 Task: Open Card Card0000000177 in  Board0000000045 in Workspace WS0000000015 in Trello. Add Member Ayush98111@gmail.com to Card Card0000000177 in  Board0000000045 in Workspace WS0000000015 in Trello. Add Purple Label titled Label0000000177 to Card Card0000000177 in  Board0000000045 in Workspace WS0000000015 in Trello. Add Checklist CL0000000177 to Card Card0000000177 in  Board0000000045 in Workspace WS0000000015 in Trello. Add Dates with Start Date as Aug 01 2023 and Due Date as Aug 31 2023 to Card Card0000000177 in  Board0000000045 in Workspace WS0000000015 in Trello
Action: Mouse moved to (536, 65)
Screenshot: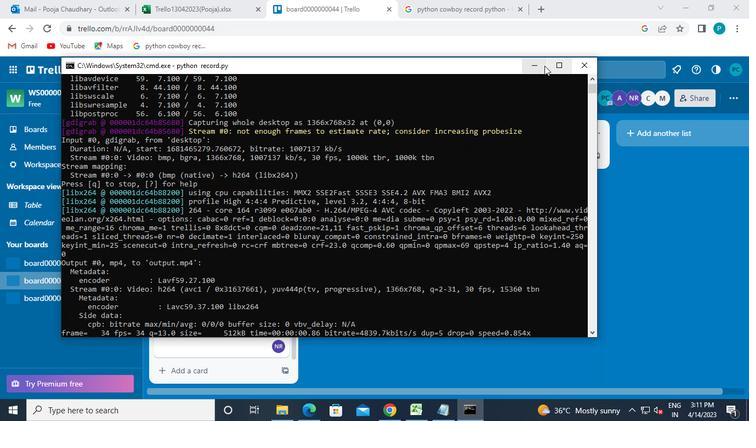 
Action: Mouse pressed left at (536, 65)
Screenshot: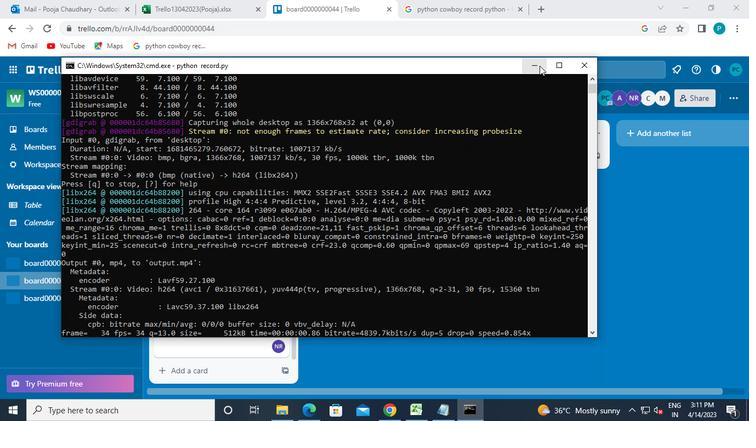 
Action: Mouse moved to (108, 293)
Screenshot: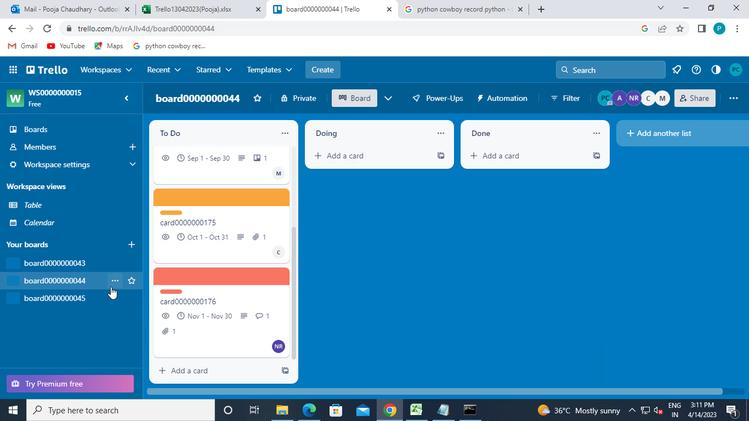 
Action: Mouse pressed left at (108, 293)
Screenshot: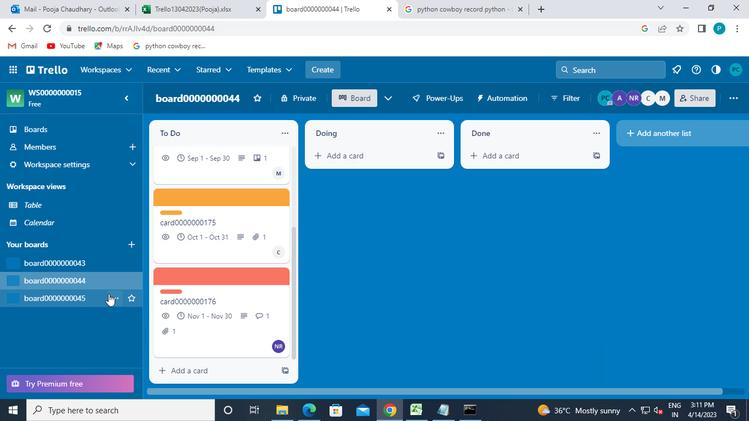 
Action: Mouse pressed left at (108, 293)
Screenshot: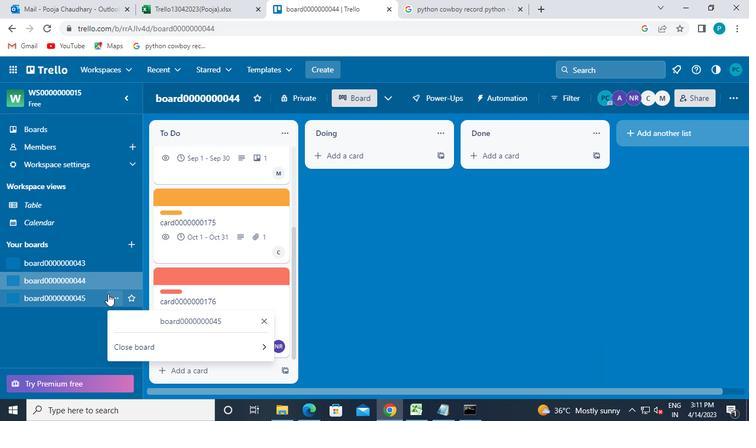
Action: Mouse moved to (102, 299)
Screenshot: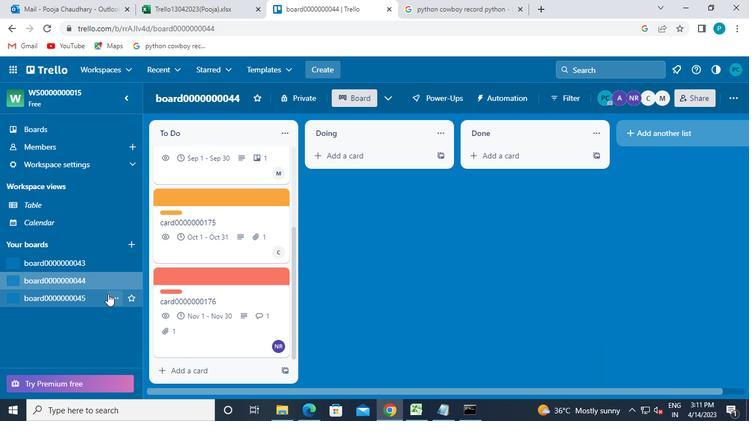 
Action: Mouse pressed left at (102, 299)
Screenshot: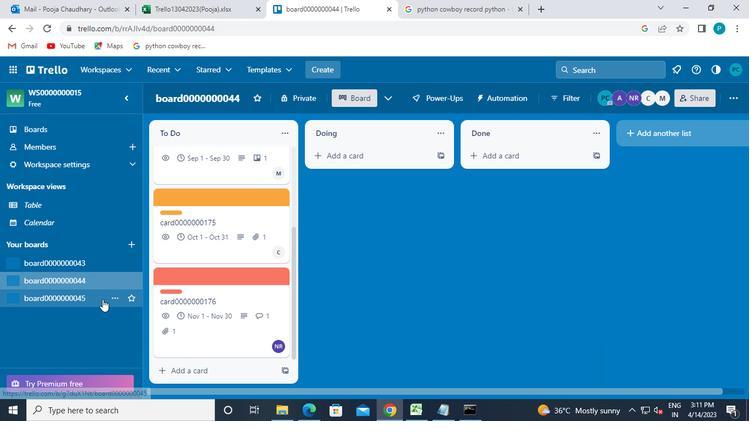 
Action: Mouse moved to (200, 182)
Screenshot: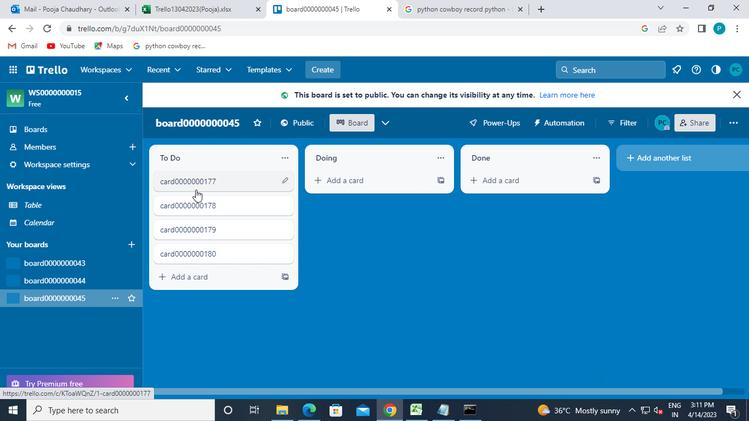 
Action: Mouse pressed left at (200, 182)
Screenshot: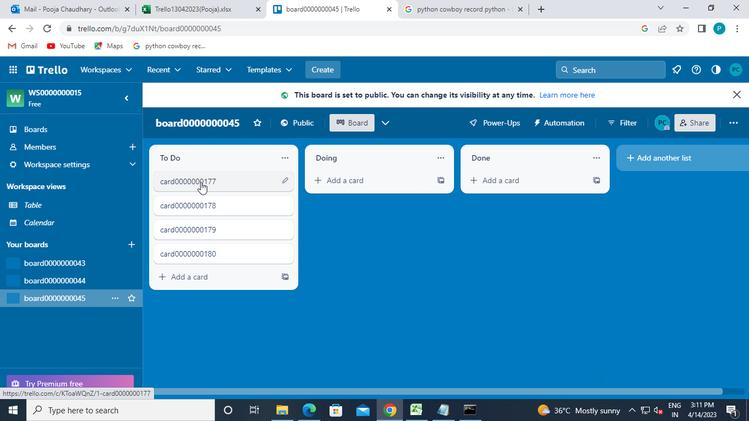 
Action: Mouse moved to (559, 151)
Screenshot: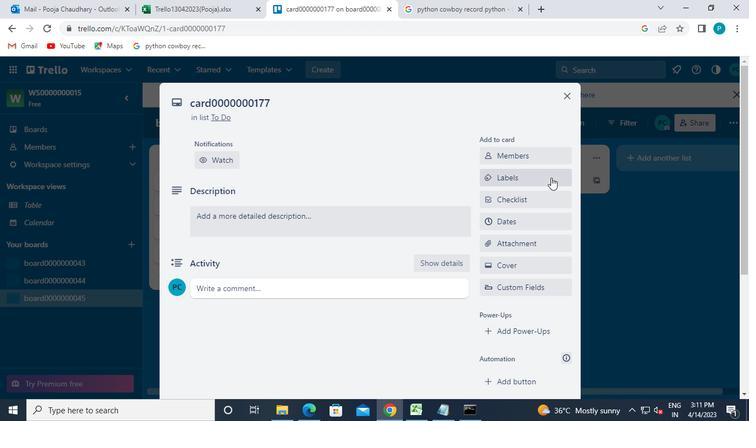 
Action: Mouse pressed left at (559, 151)
Screenshot: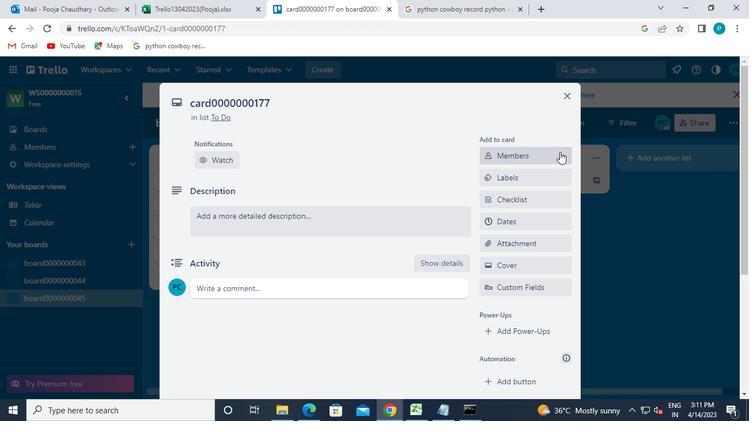 
Action: Mouse moved to (544, 203)
Screenshot: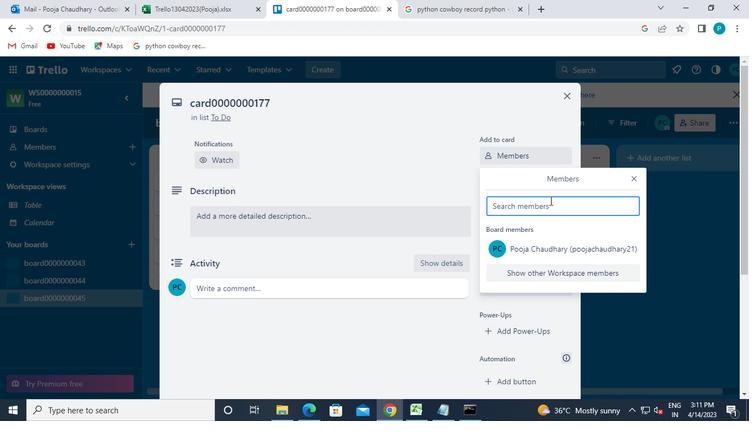 
Action: Mouse pressed left at (544, 203)
Screenshot: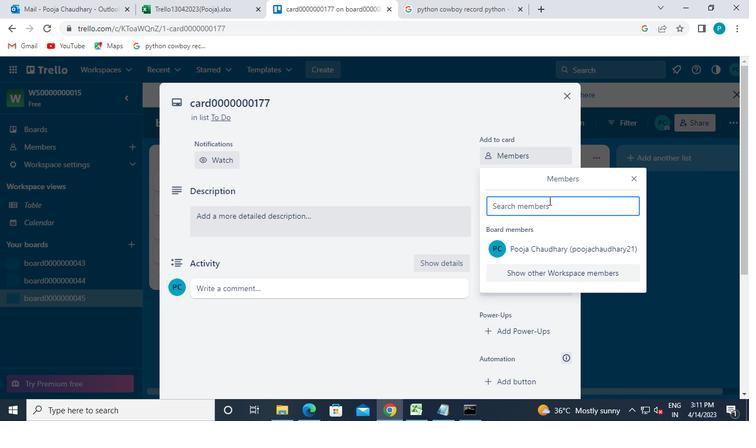 
Action: Keyboard a
Screenshot: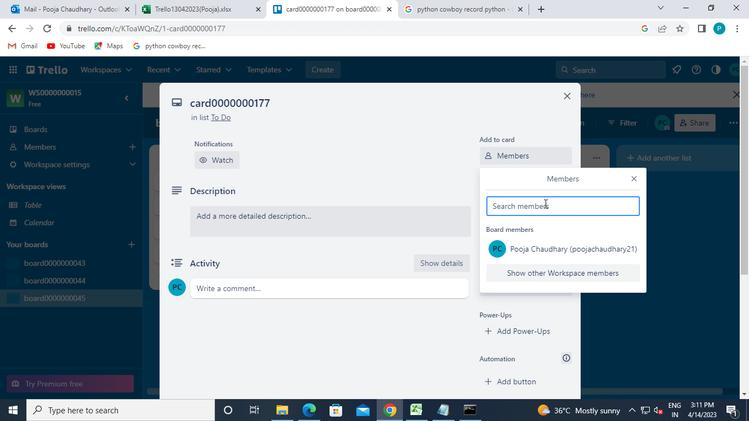 
Action: Keyboard y
Screenshot: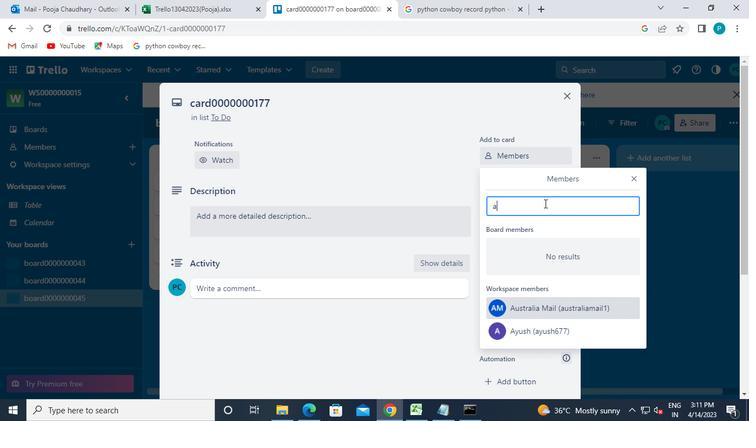 
Action: Keyboard u
Screenshot: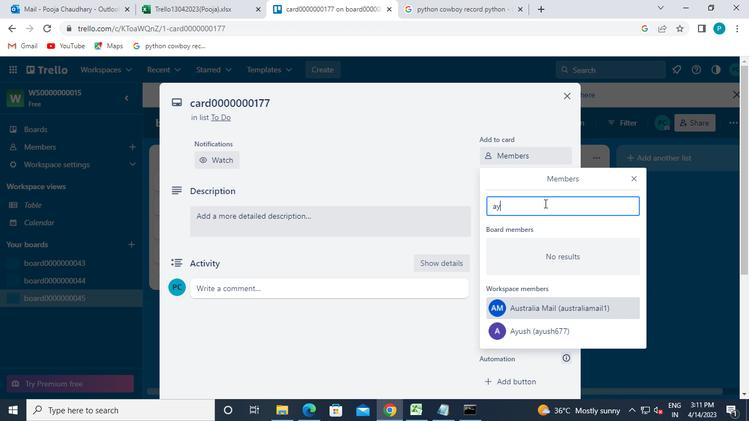 
Action: Keyboard s
Screenshot: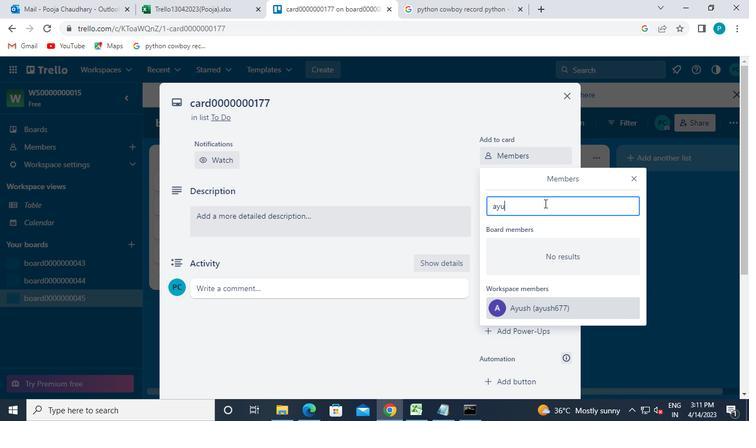 
Action: Keyboard h
Screenshot: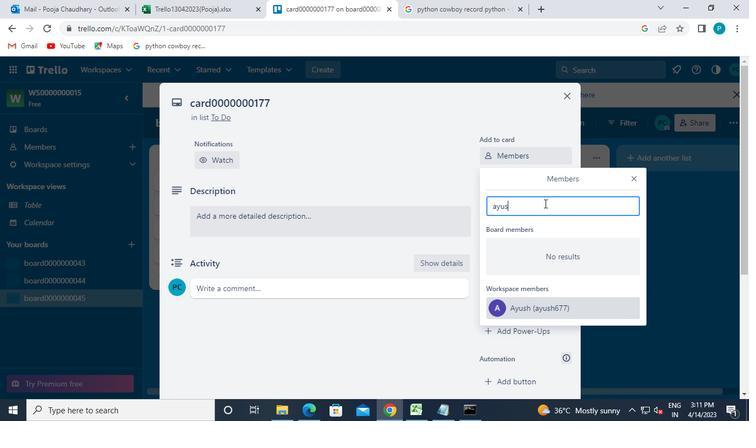 
Action: Keyboard 9
Screenshot: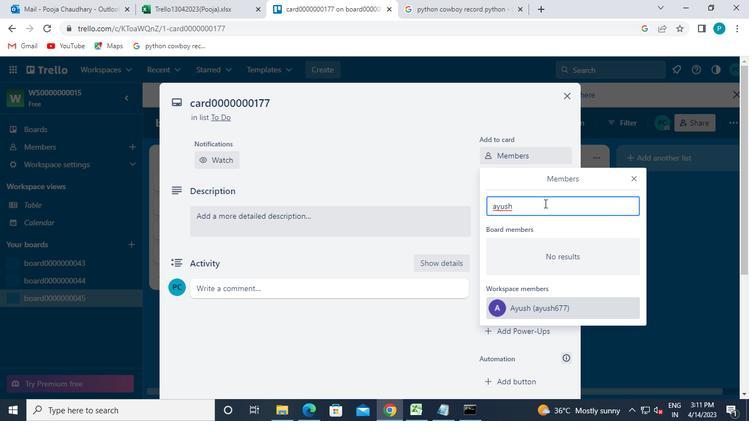 
Action: Keyboard 8
Screenshot: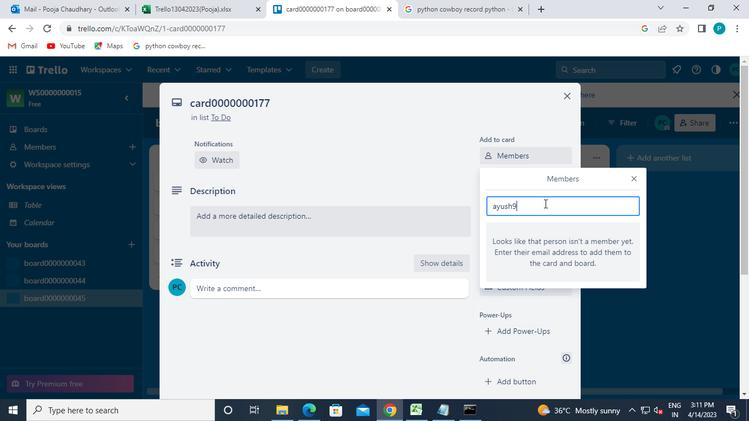 
Action: Keyboard 1
Screenshot: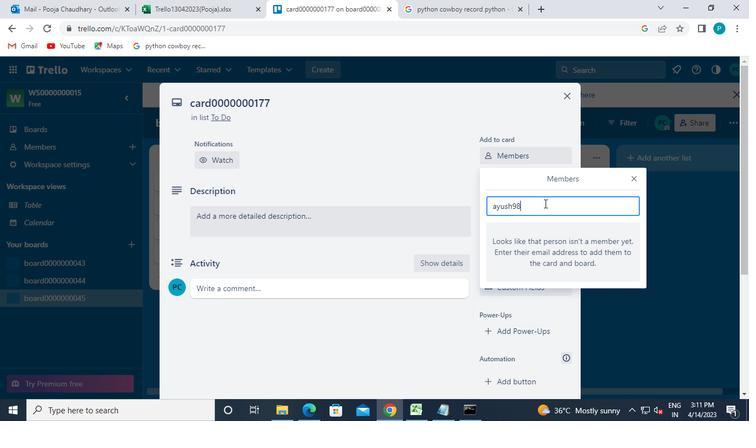 
Action: Keyboard 1
Screenshot: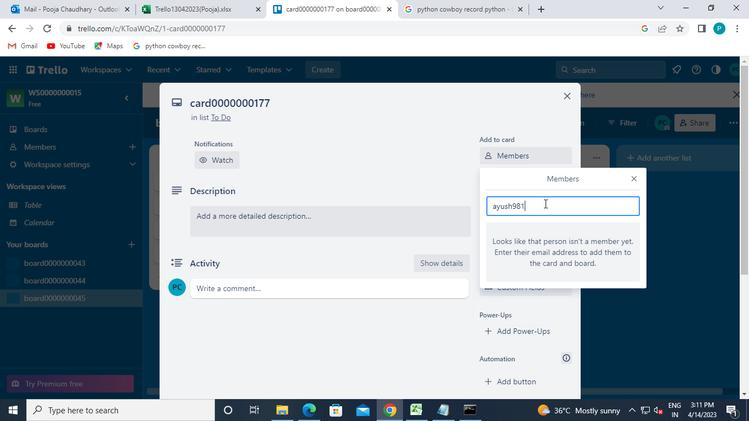 
Action: Keyboard 1
Screenshot: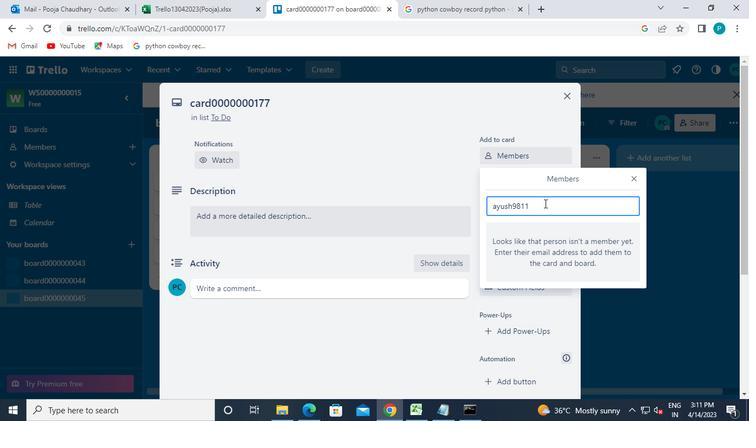 
Action: Keyboard Key.shift
Screenshot: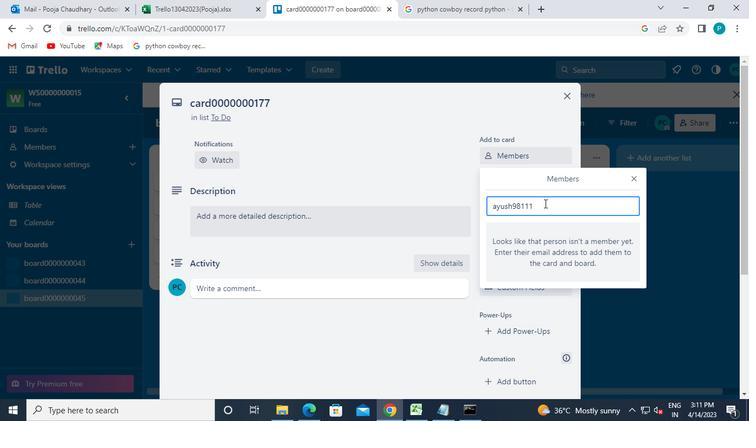 
Action: Keyboard @
Screenshot: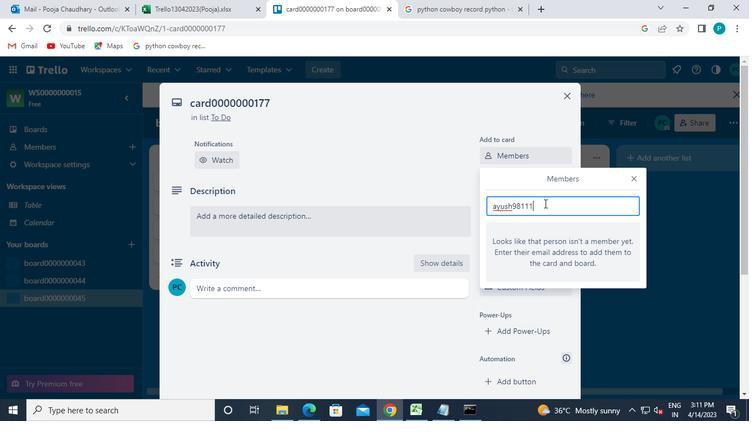 
Action: Mouse moved to (733, 91)
Screenshot: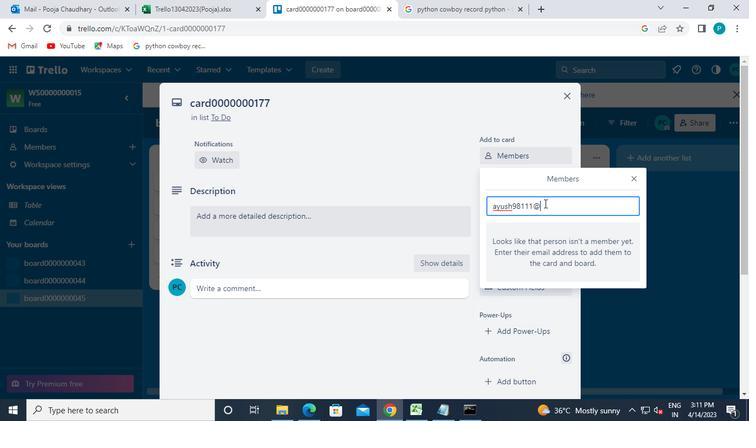 
Action: Keyboard g
Screenshot: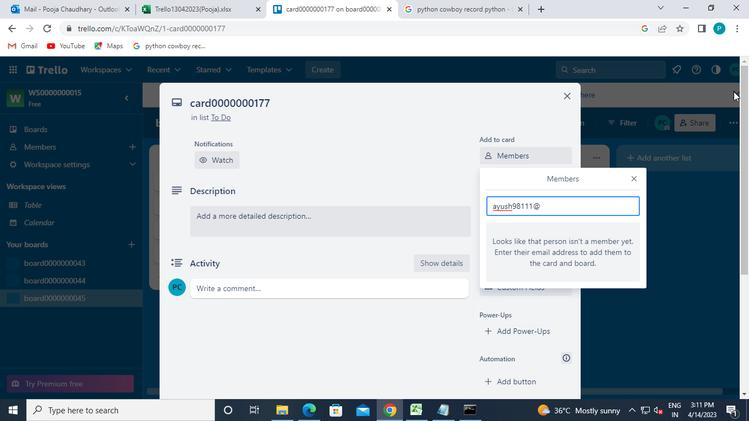 
Action: Keyboard m
Screenshot: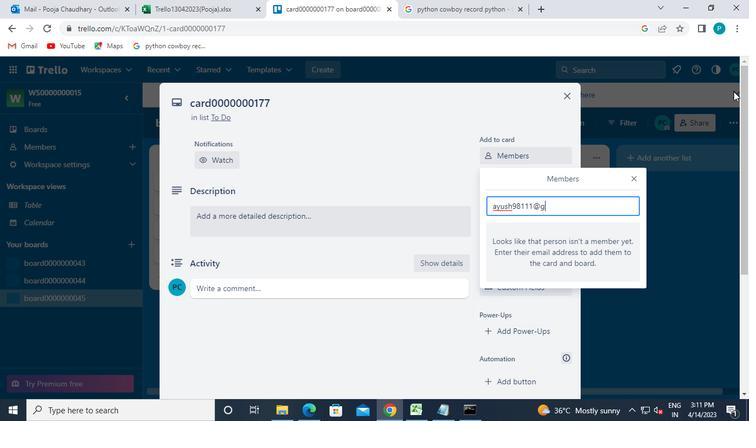 
Action: Keyboard a
Screenshot: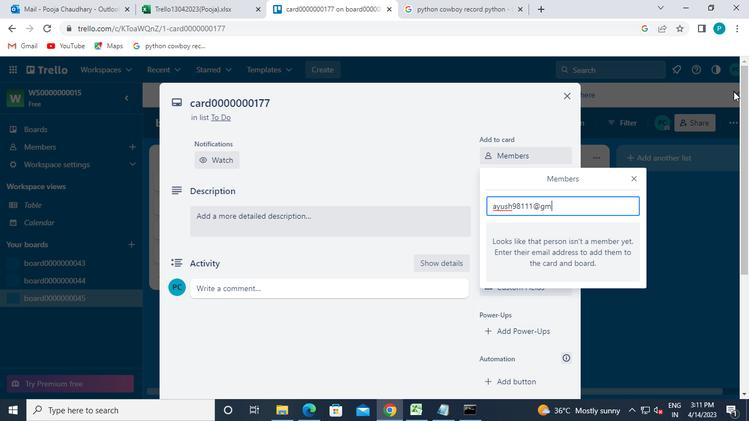 
Action: Keyboard i
Screenshot: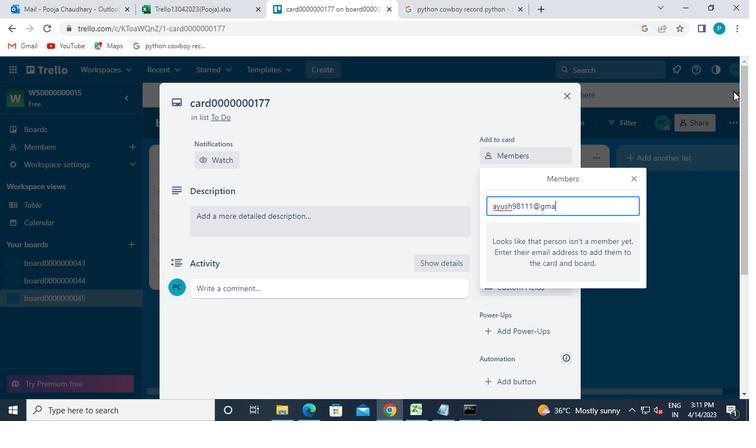 
Action: Keyboard l
Screenshot: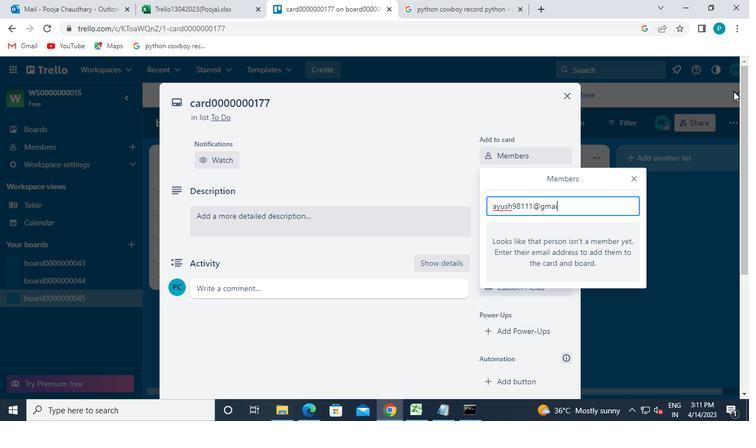 
Action: Keyboard .
Screenshot: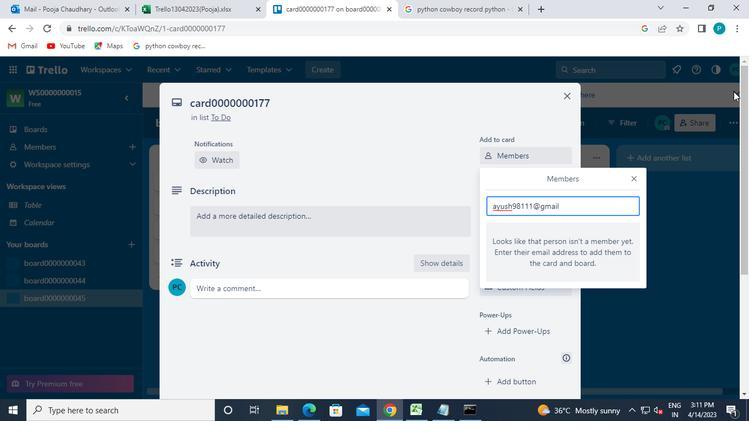 
Action: Keyboard c
Screenshot: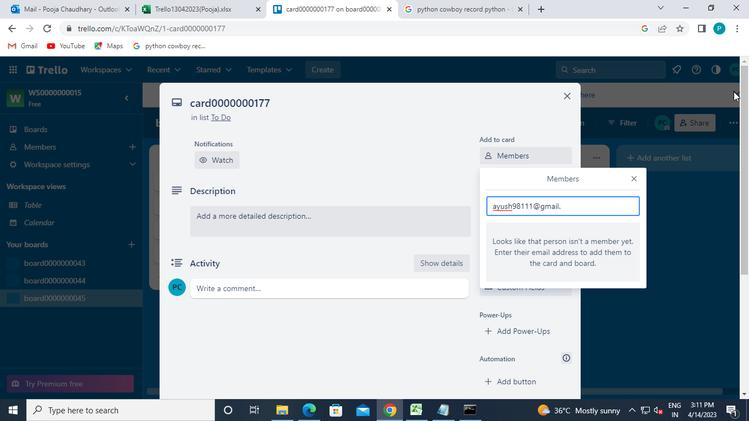 
Action: Keyboard o
Screenshot: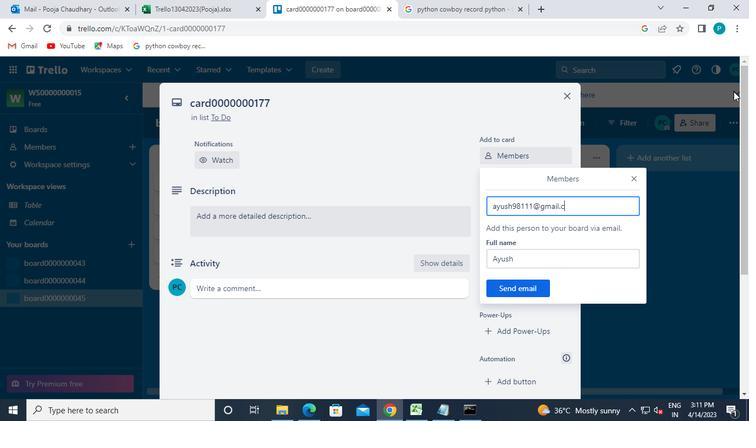 
Action: Keyboard m
Screenshot: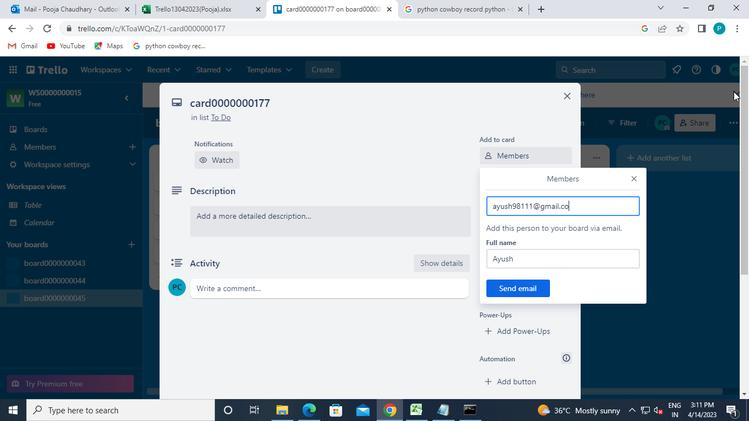 
Action: Mouse moved to (516, 291)
Screenshot: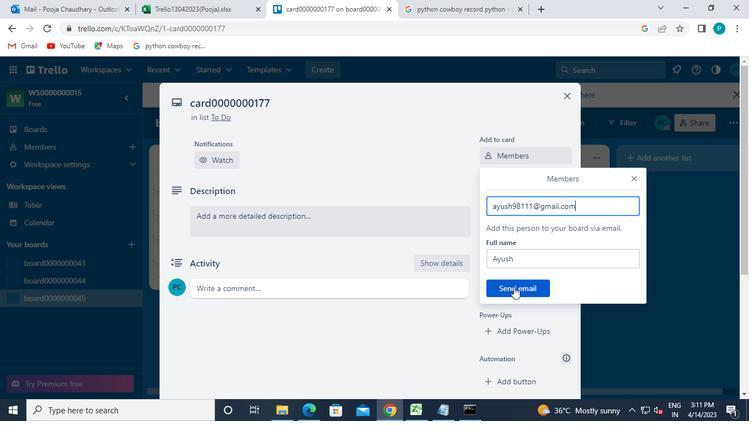 
Action: Mouse pressed left at (516, 291)
Screenshot: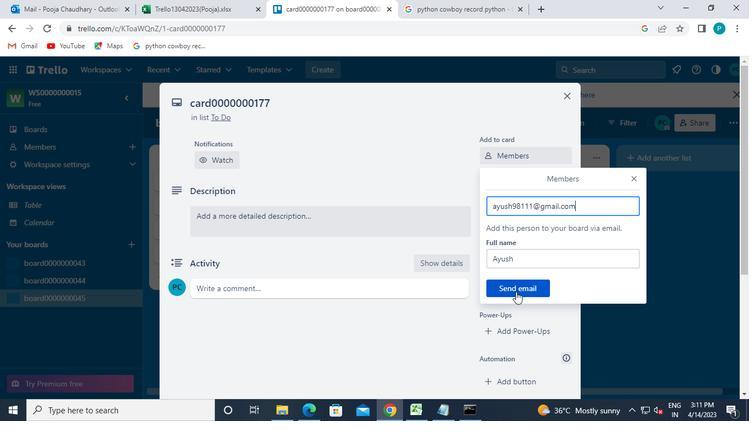 
Action: Mouse moved to (512, 217)
Screenshot: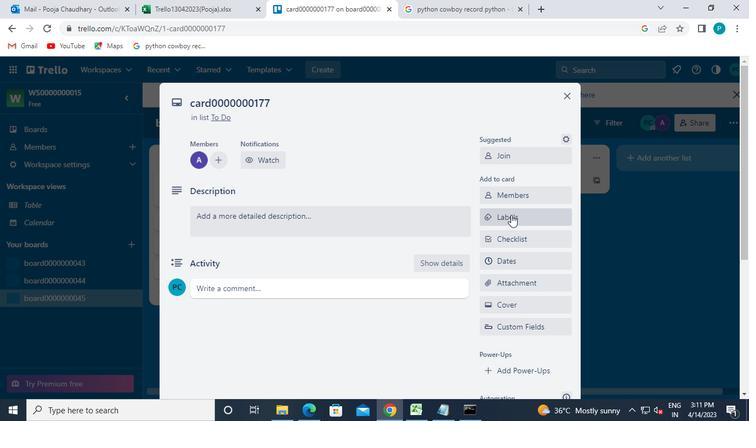 
Action: Mouse pressed left at (512, 217)
Screenshot: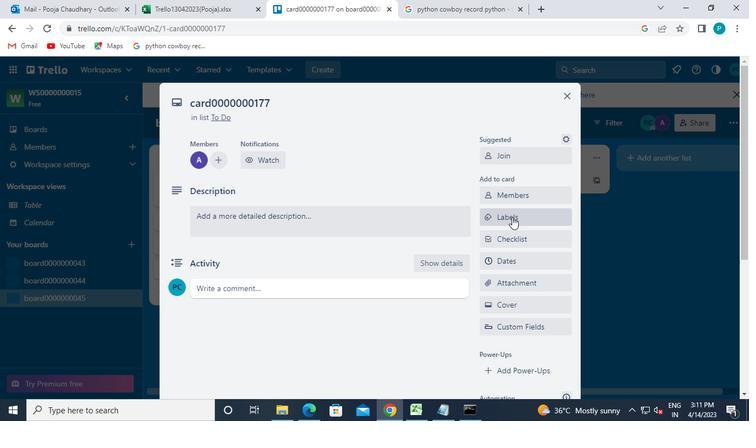 
Action: Mouse moved to (548, 291)
Screenshot: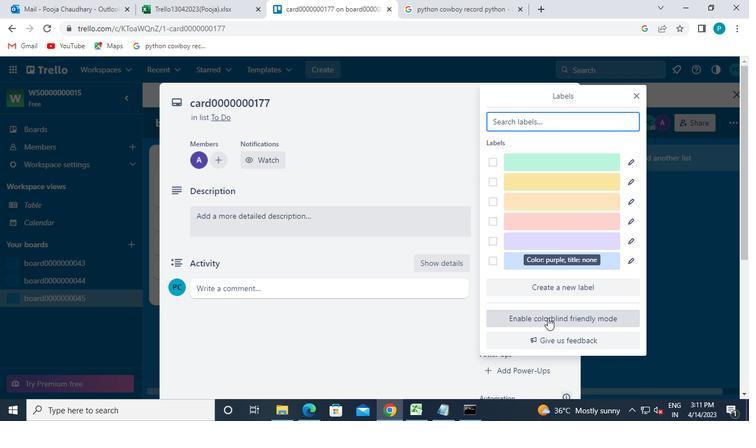 
Action: Mouse pressed left at (548, 291)
Screenshot: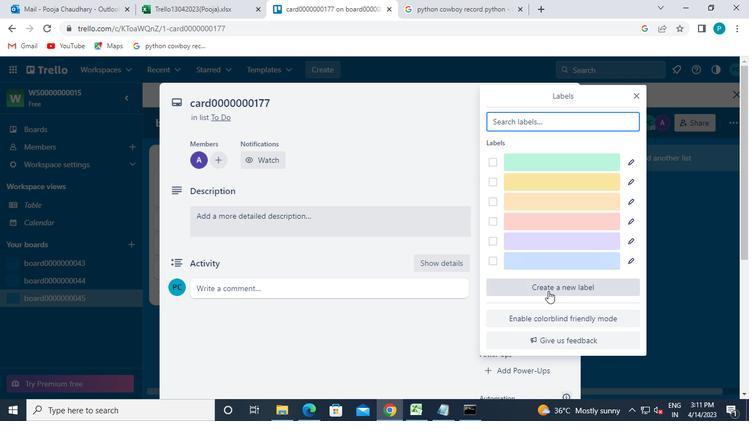 
Action: Mouse moved to (614, 256)
Screenshot: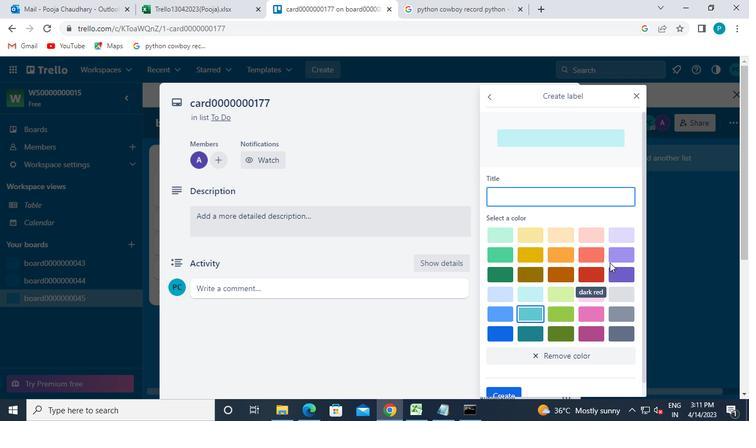 
Action: Mouse pressed left at (614, 256)
Screenshot: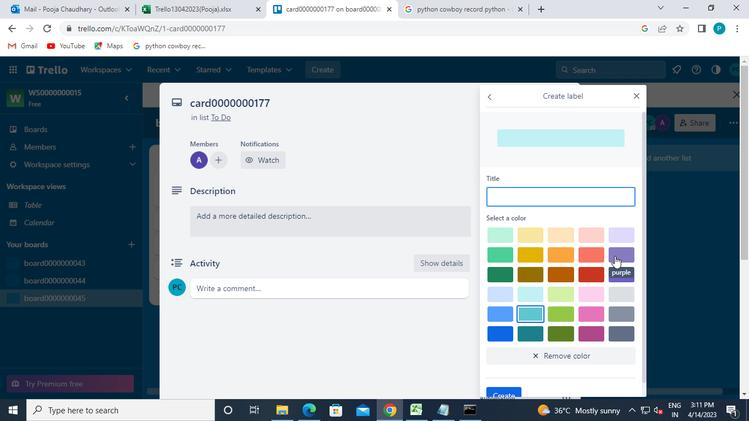 
Action: Mouse moved to (508, 198)
Screenshot: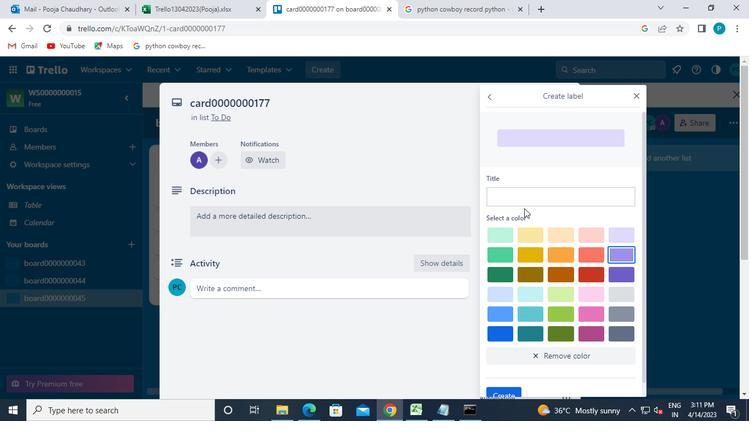 
Action: Mouse pressed left at (508, 198)
Screenshot: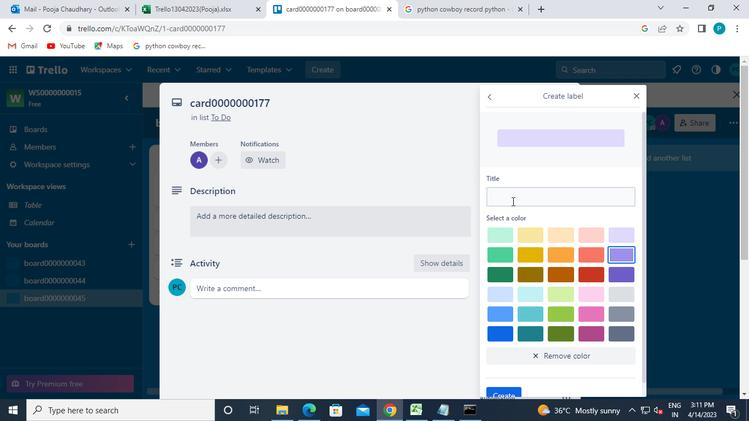 
Action: Mouse moved to (511, 200)
Screenshot: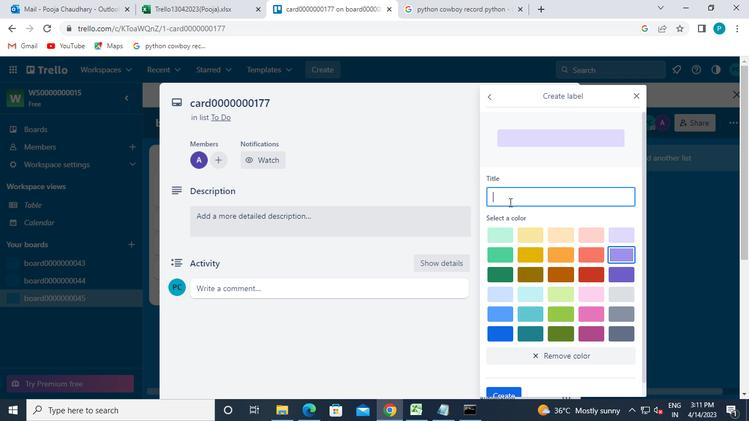
Action: Keyboard l
Screenshot: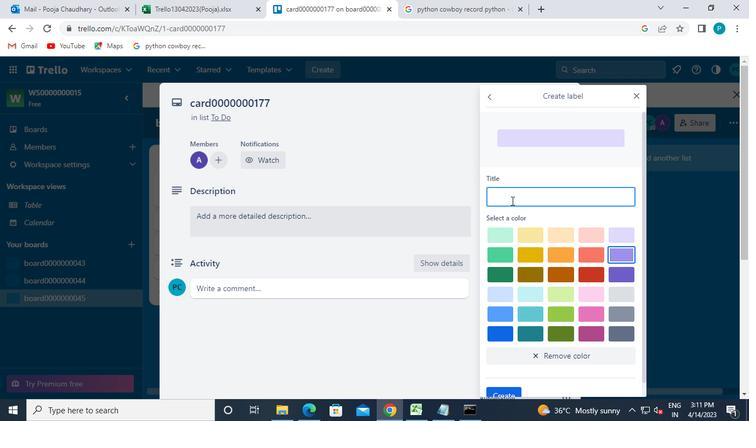 
Action: Keyboard a
Screenshot: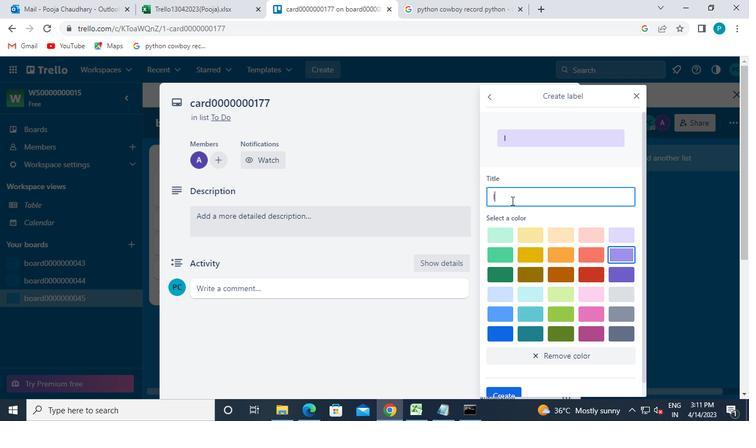 
Action: Keyboard b
Screenshot: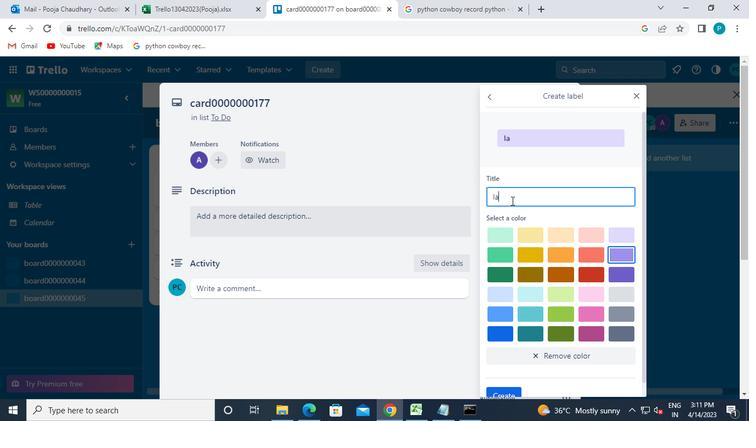 
Action: Keyboard e
Screenshot: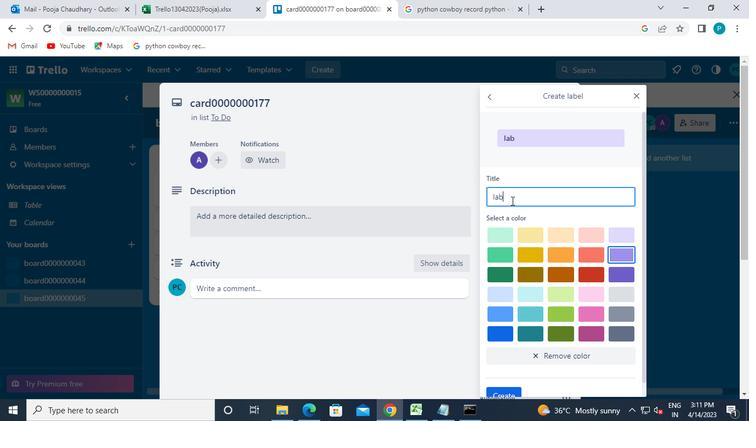 
Action: Mouse moved to (593, 149)
Screenshot: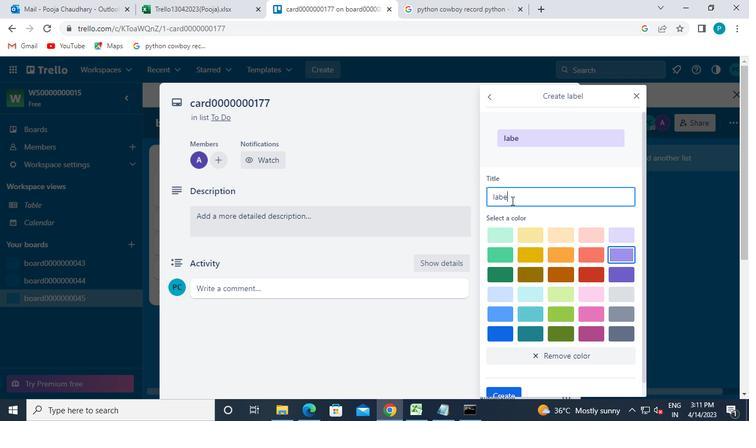 
Action: Keyboard l
Screenshot: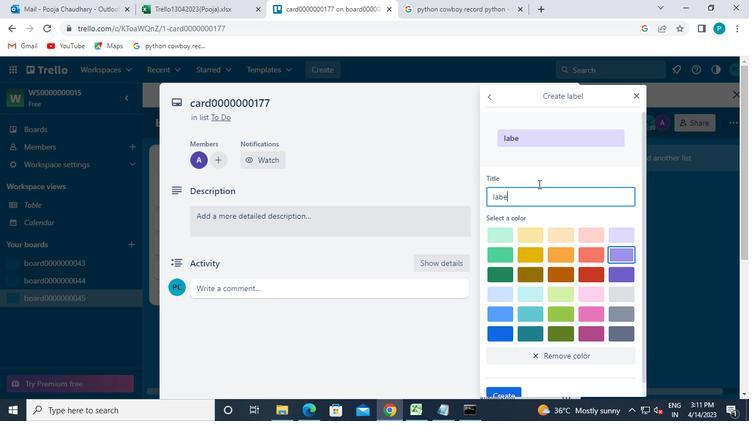 
Action: Keyboard 0
Screenshot: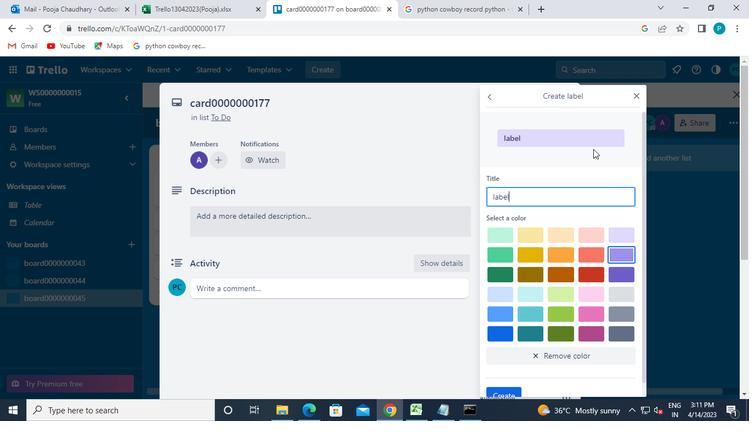 
Action: Keyboard 0
Screenshot: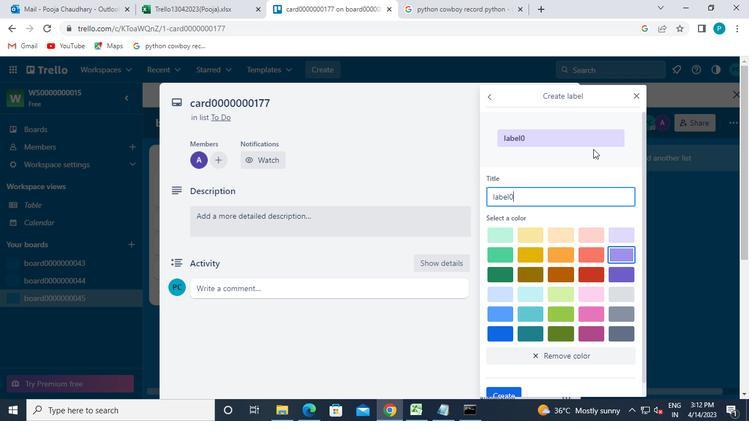 
Action: Keyboard 0
Screenshot: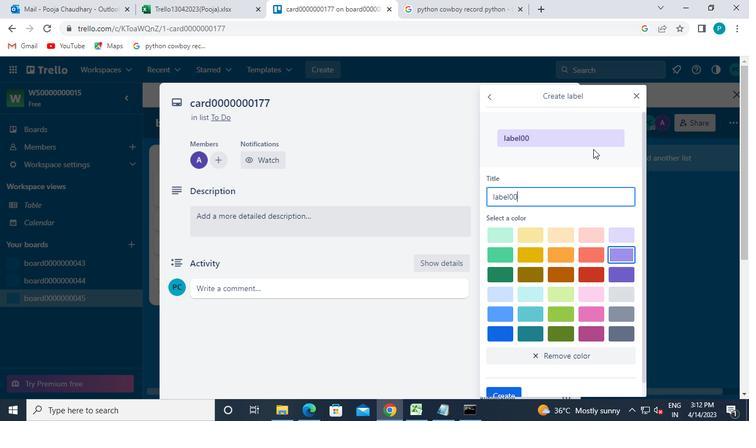 
Action: Keyboard 0
Screenshot: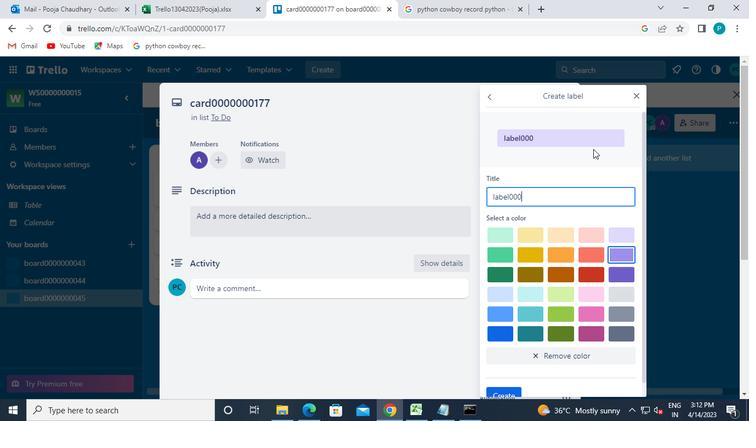 
Action: Keyboard 0
Screenshot: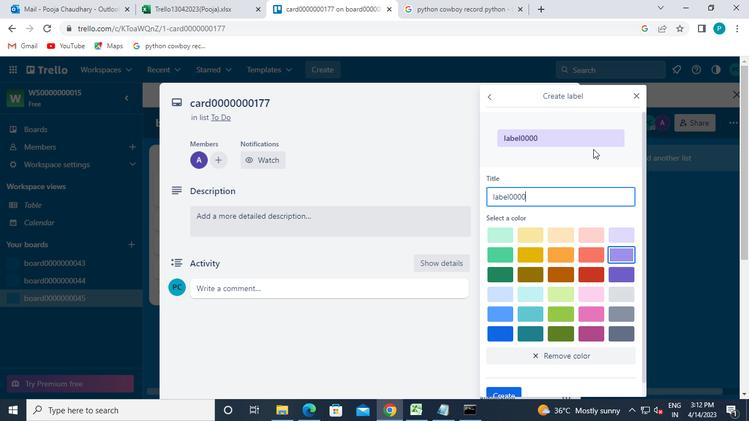 
Action: Keyboard 0
Screenshot: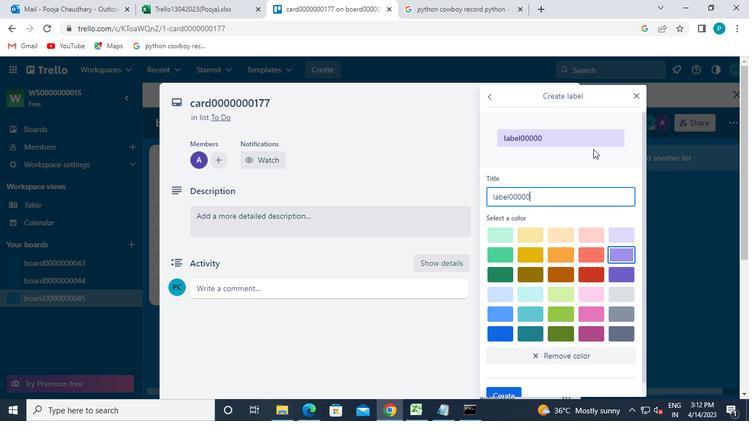 
Action: Keyboard 0
Screenshot: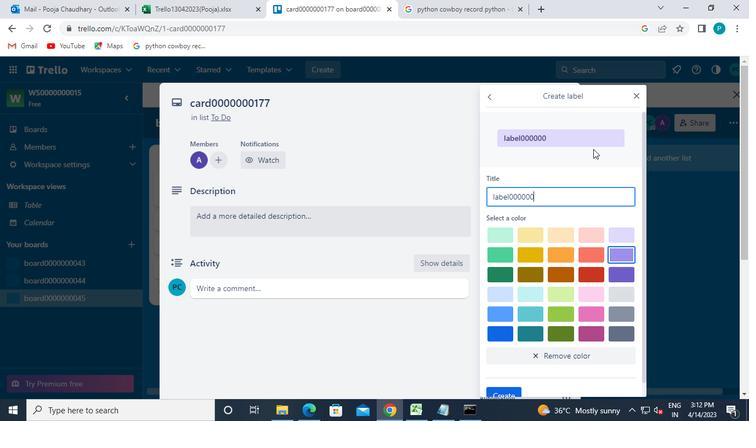 
Action: Keyboard 1
Screenshot: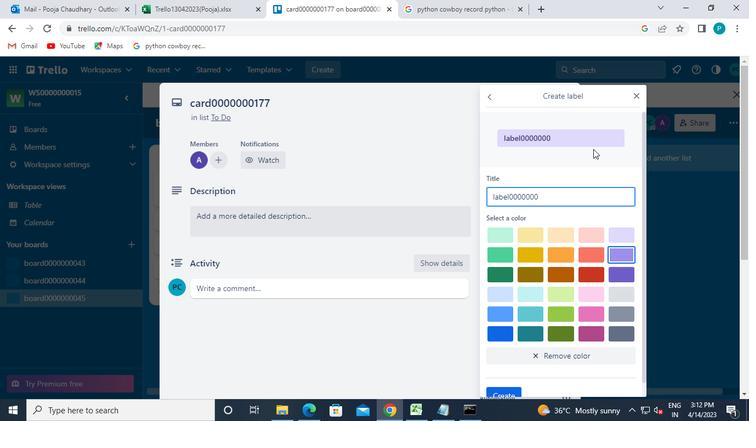 
Action: Keyboard 7
Screenshot: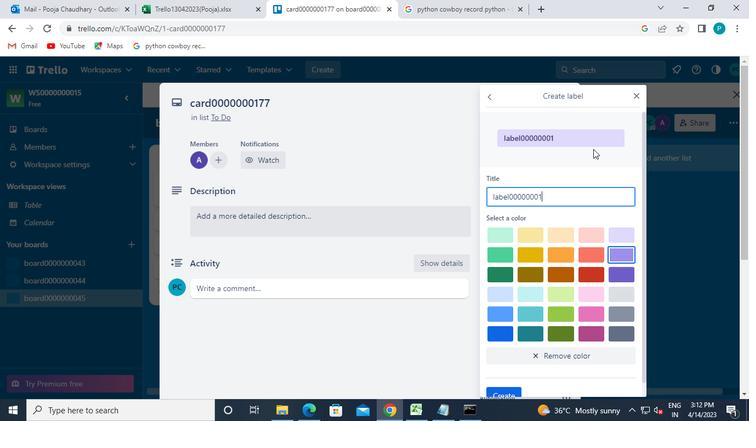 
Action: Keyboard 7
Screenshot: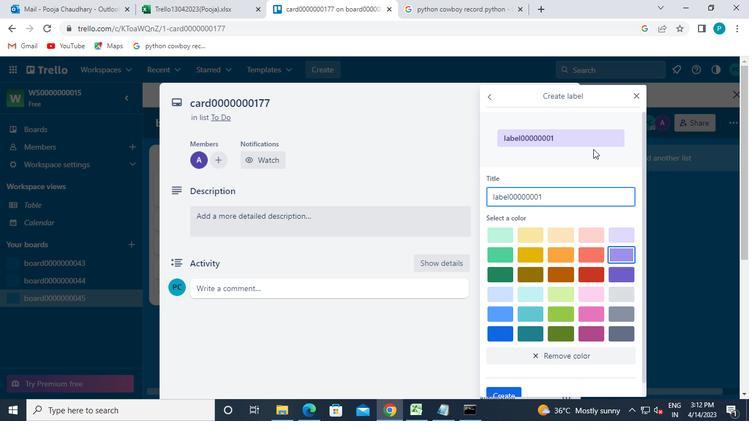 
Action: Mouse moved to (510, 381)
Screenshot: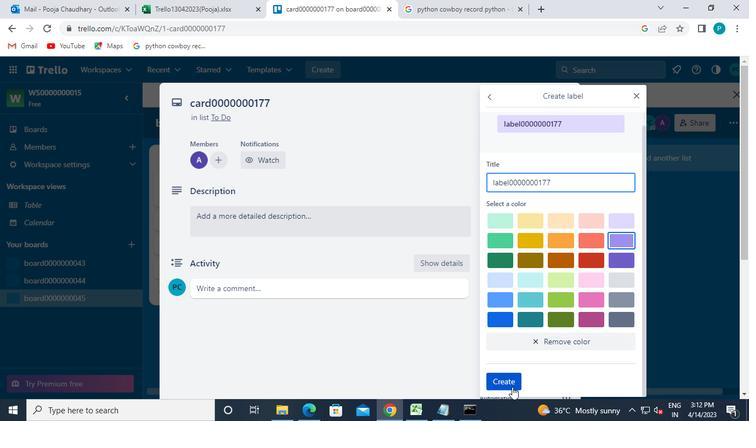 
Action: Mouse pressed left at (510, 381)
Screenshot: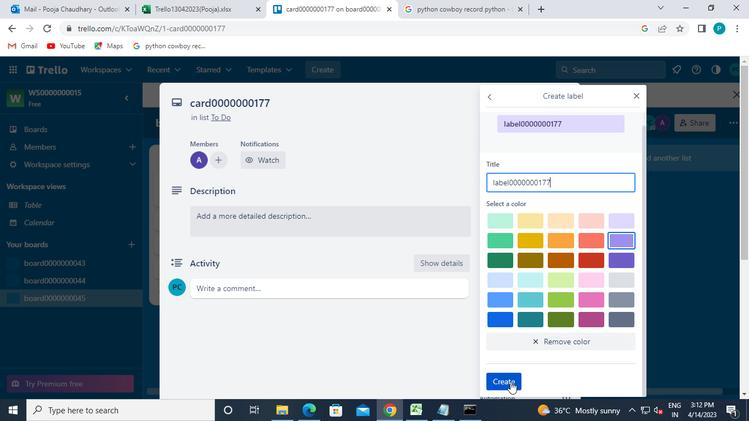 
Action: Mouse moved to (636, 95)
Screenshot: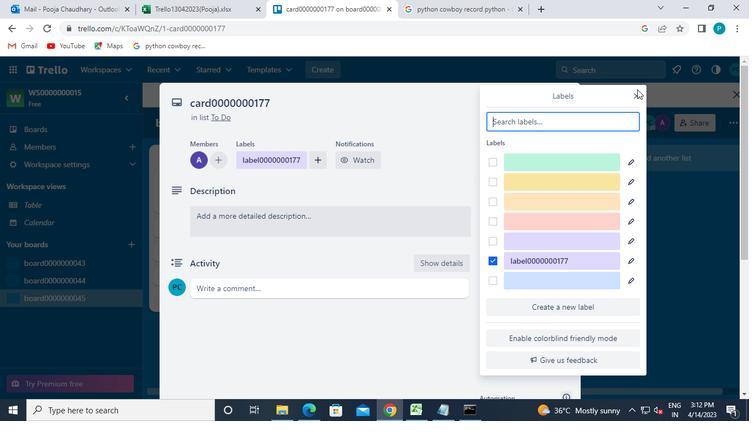 
Action: Mouse pressed left at (636, 95)
Screenshot: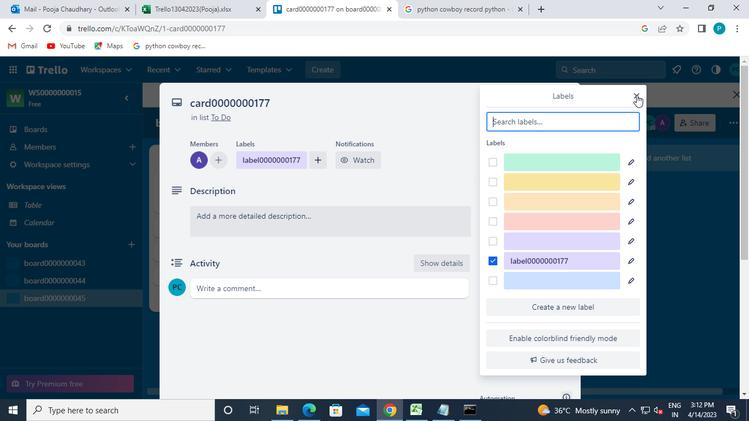 
Action: Mouse moved to (500, 240)
Screenshot: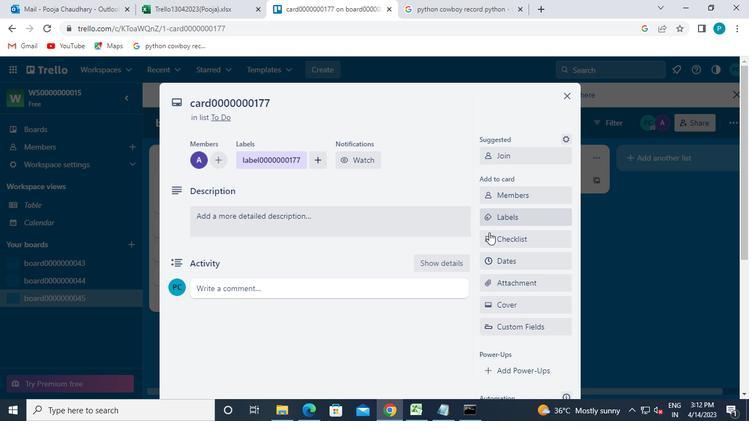 
Action: Mouse pressed left at (500, 240)
Screenshot: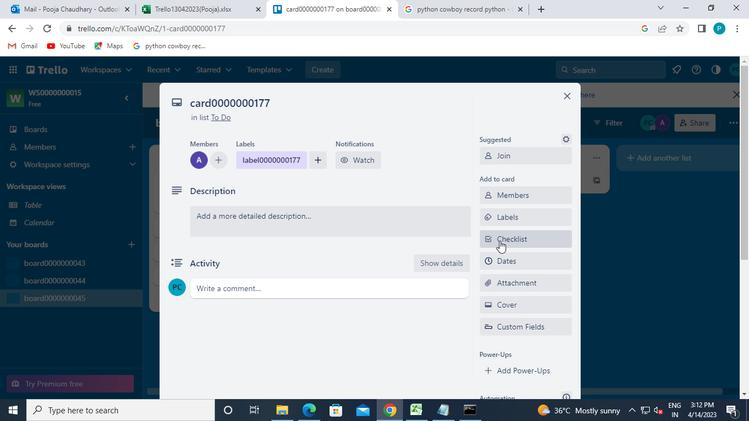 
Action: Mouse moved to (528, 298)
Screenshot: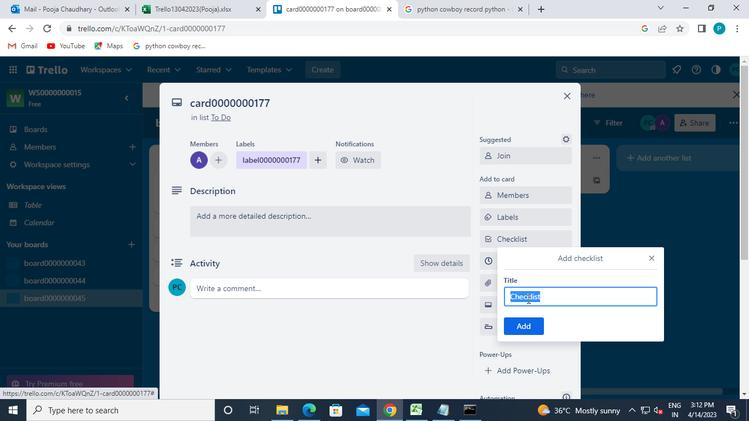 
Action: Keyboard Key.caps_lock
Screenshot: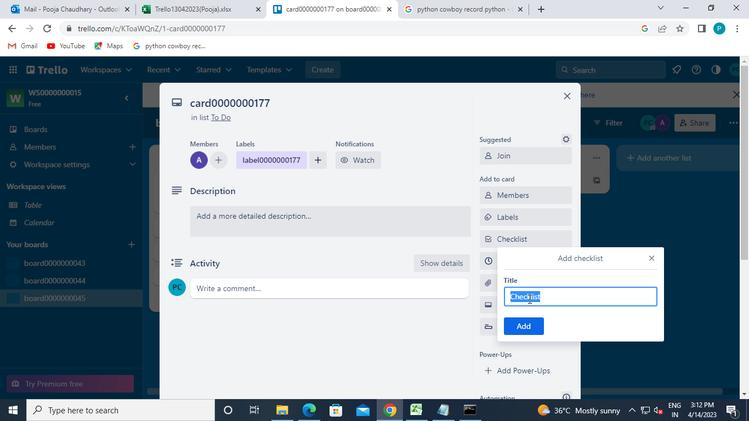 
Action: Keyboard c
Screenshot: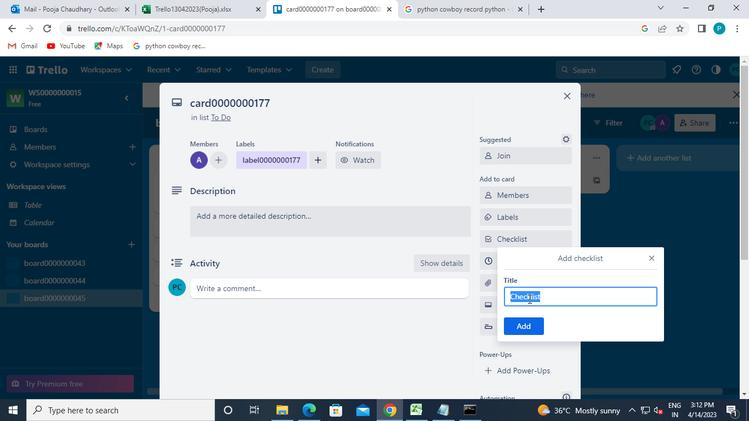 
Action: Keyboard l
Screenshot: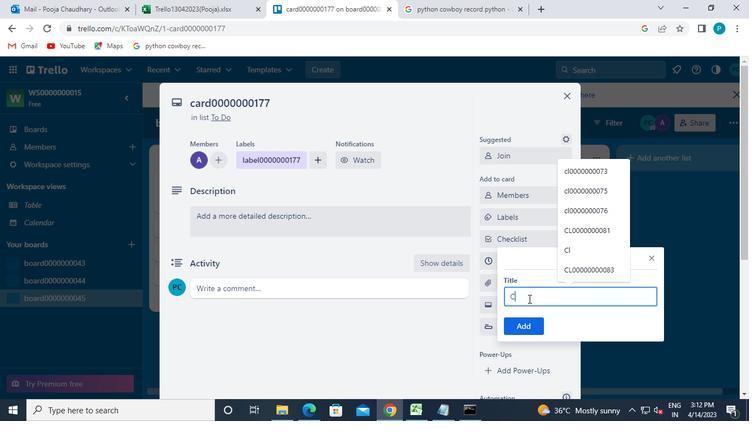 
Action: Keyboard 0
Screenshot: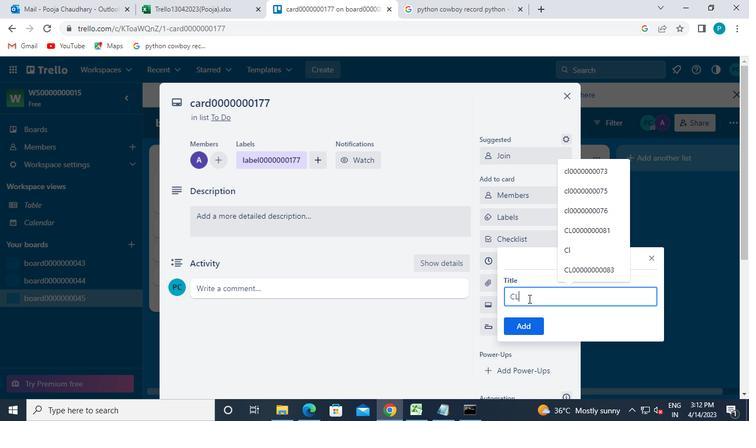 
Action: Keyboard 0
Screenshot: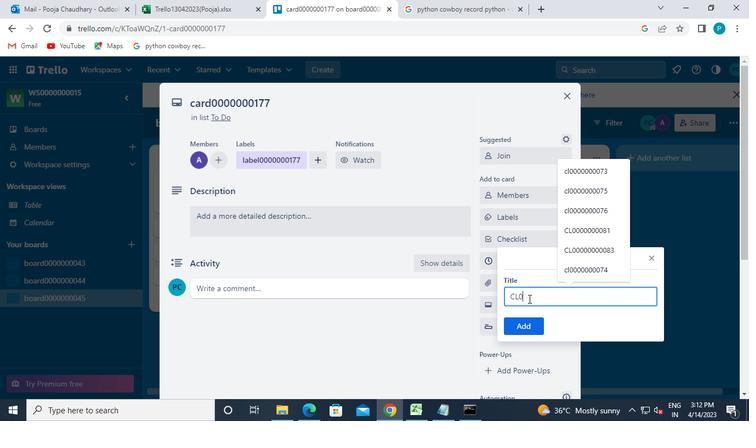 
Action: Keyboard 0
Screenshot: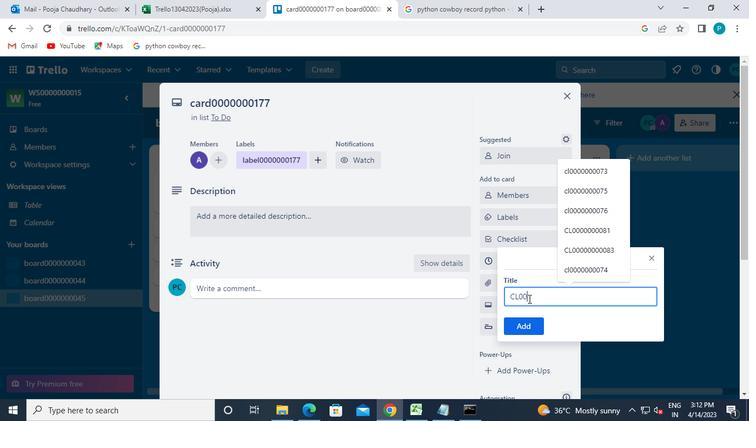 
Action: Keyboard 0
Screenshot: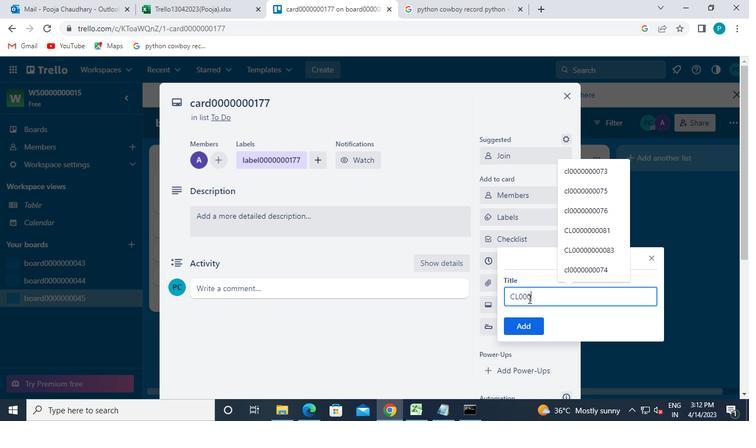 
Action: Keyboard 0
Screenshot: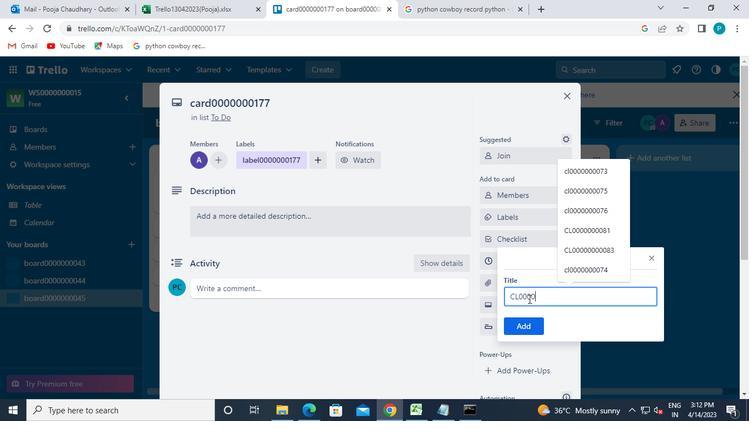 
Action: Keyboard 0
Screenshot: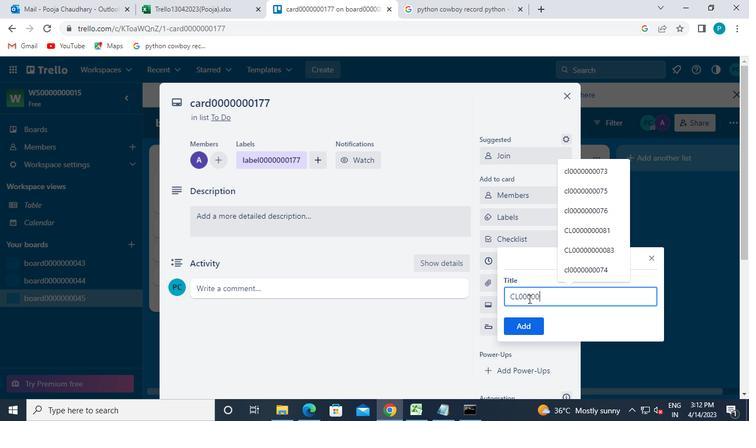 
Action: Keyboard 0
Screenshot: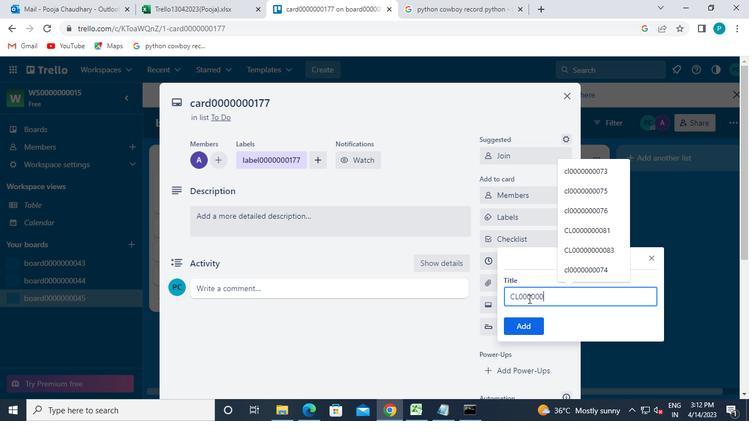 
Action: Keyboard 1
Screenshot: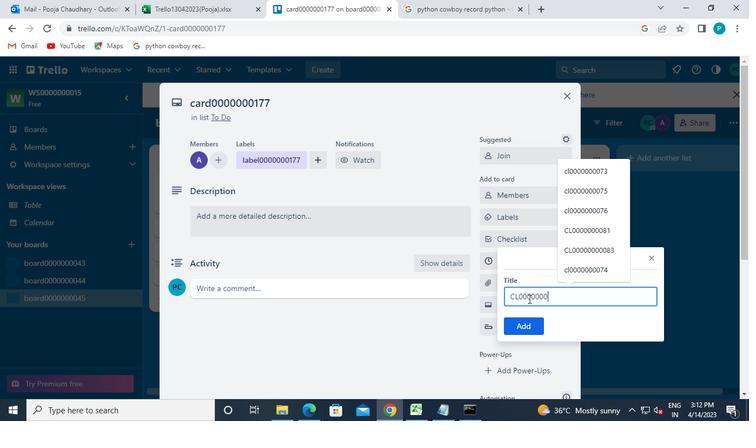 
Action: Keyboard 7
Screenshot: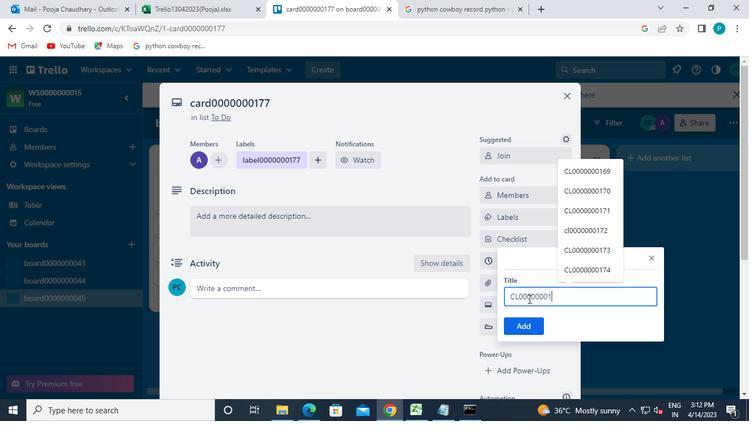 
Action: Keyboard 7
Screenshot: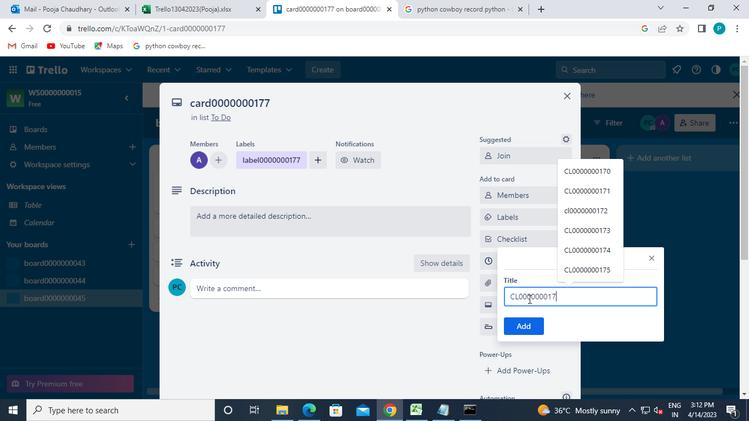 
Action: Mouse moved to (528, 328)
Screenshot: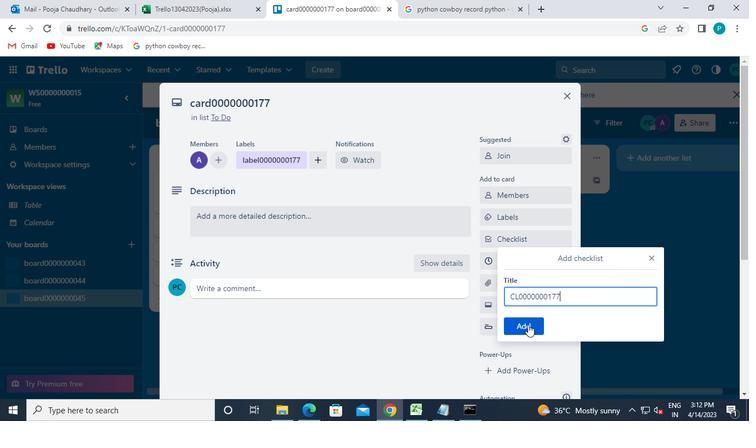 
Action: Mouse pressed left at (528, 328)
Screenshot: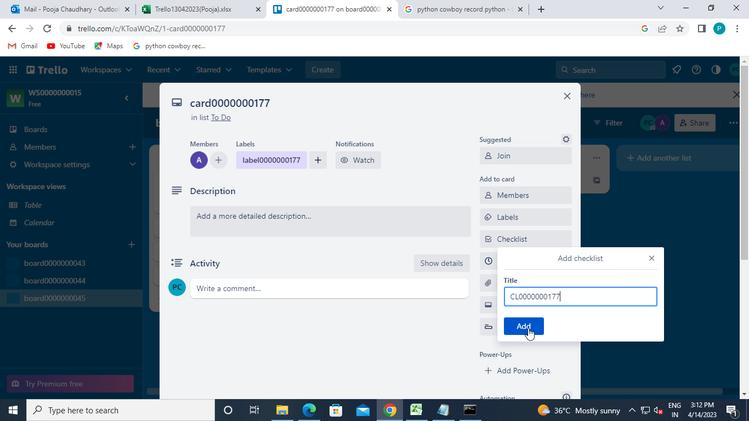 
Action: Mouse moved to (516, 261)
Screenshot: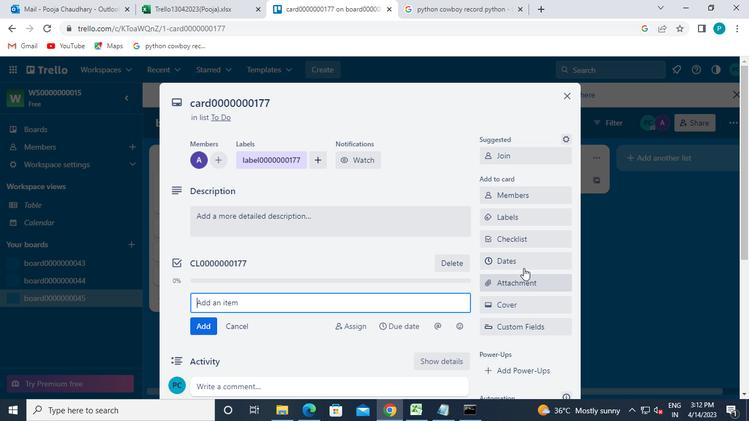 
Action: Mouse pressed left at (516, 261)
Screenshot: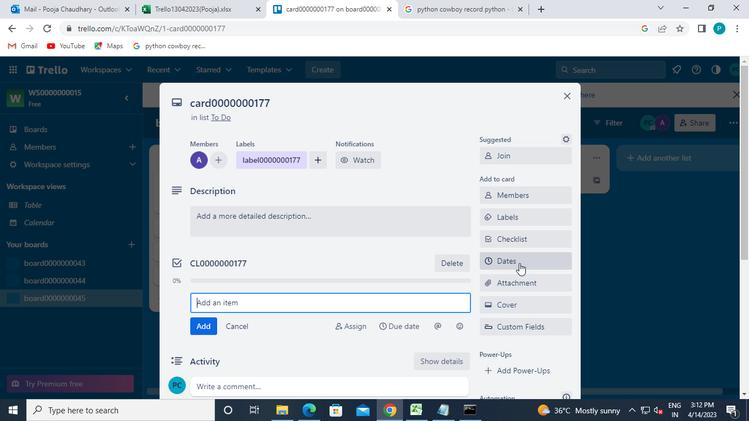 
Action: Mouse moved to (499, 292)
Screenshot: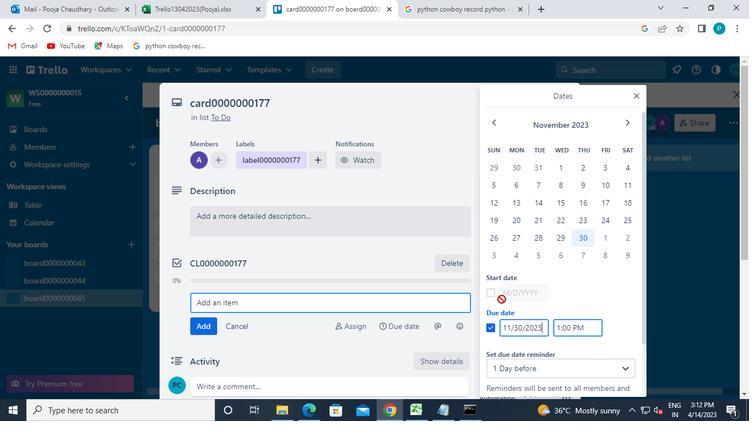 
Action: Mouse pressed left at (499, 292)
Screenshot: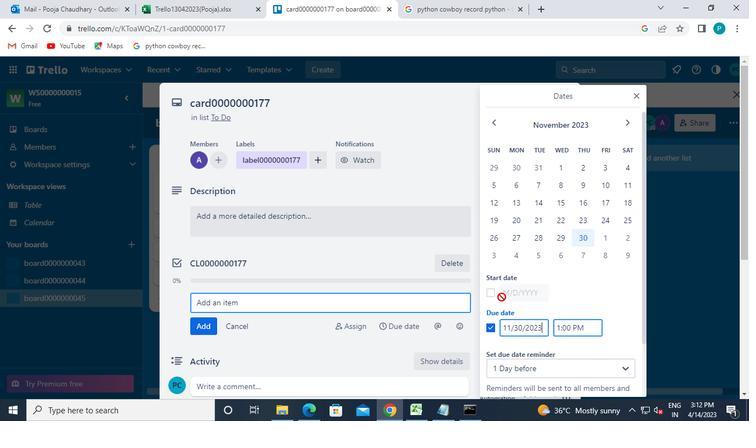 
Action: Mouse moved to (493, 291)
Screenshot: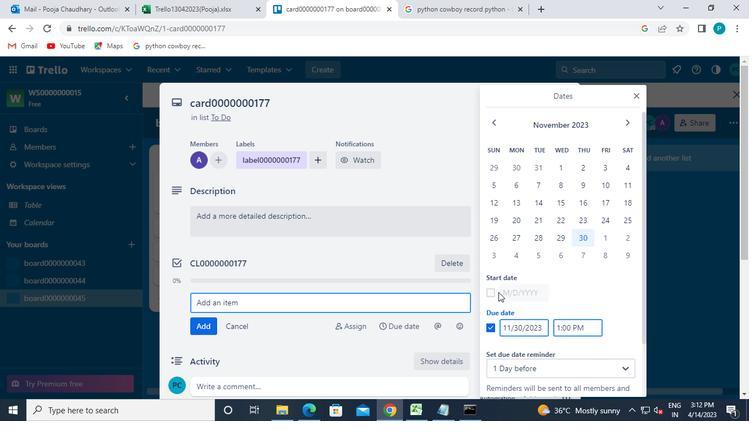 
Action: Mouse pressed left at (493, 291)
Screenshot: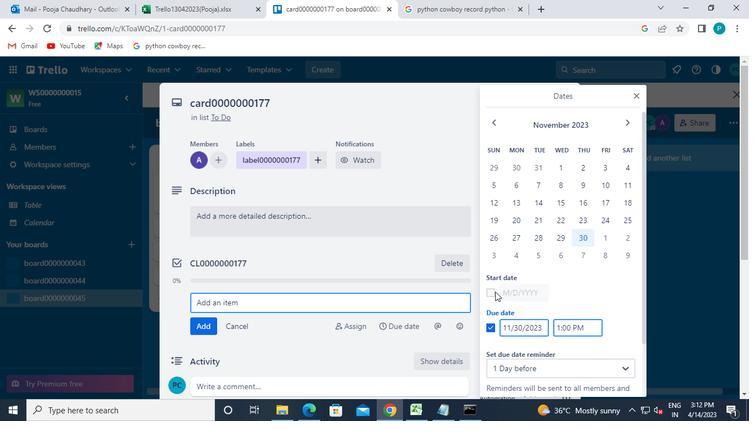 
Action: Mouse moved to (489, 122)
Screenshot: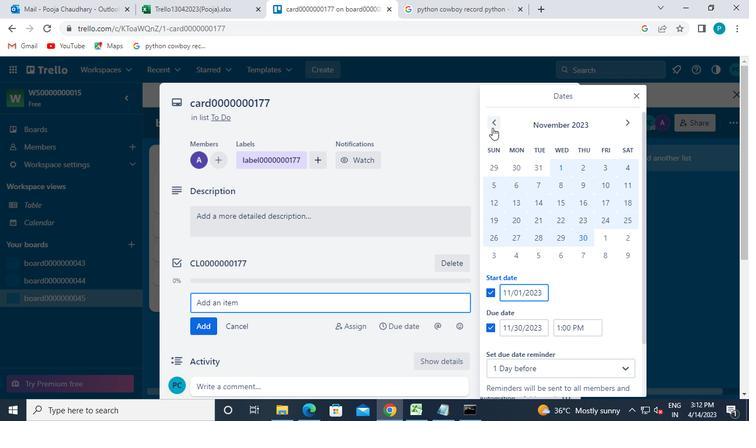 
Action: Mouse pressed left at (489, 122)
Screenshot: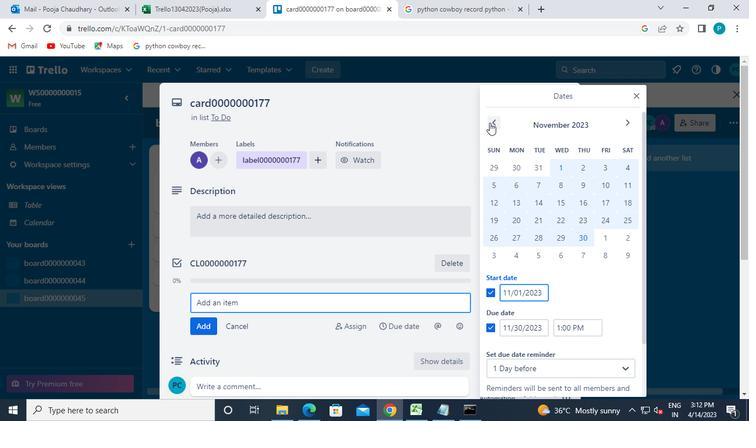 
Action: Mouse pressed left at (489, 122)
Screenshot: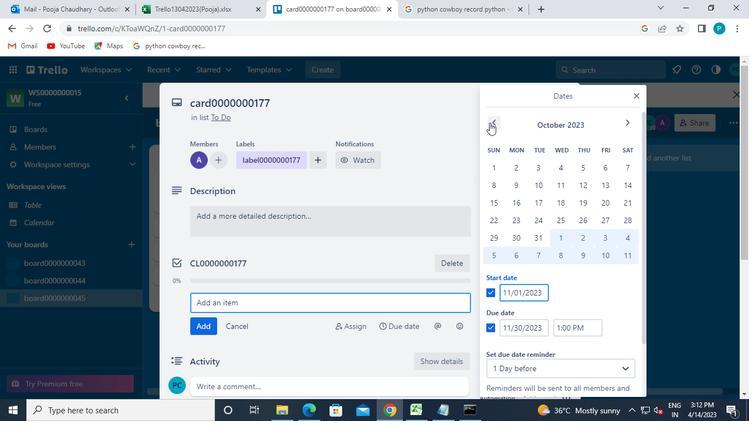 
Action: Mouse pressed left at (489, 122)
Screenshot: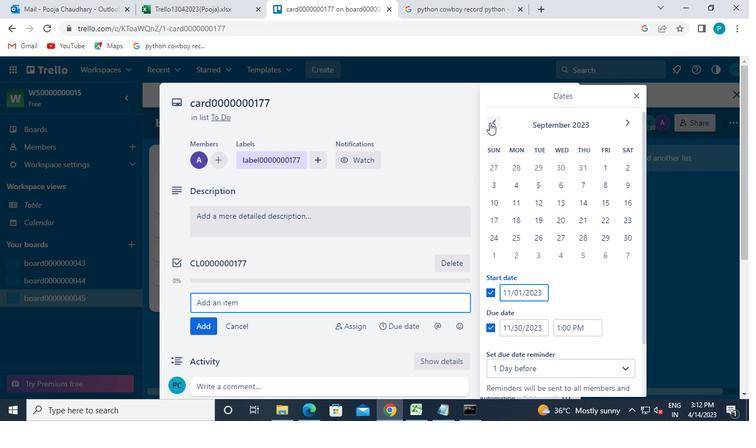 
Action: Mouse moved to (535, 170)
Screenshot: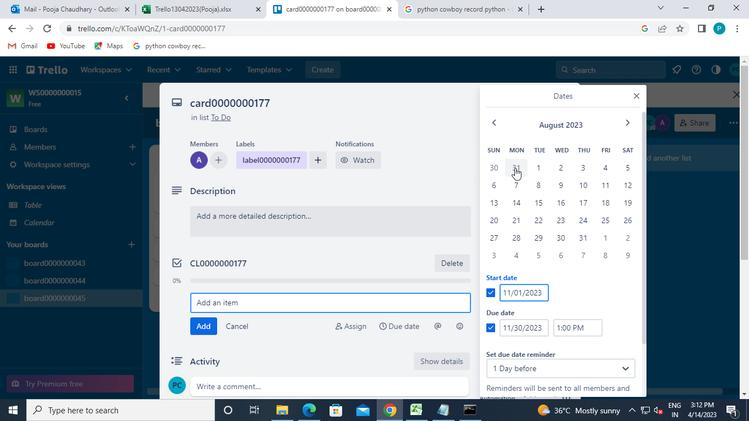 
Action: Mouse pressed left at (535, 170)
Screenshot: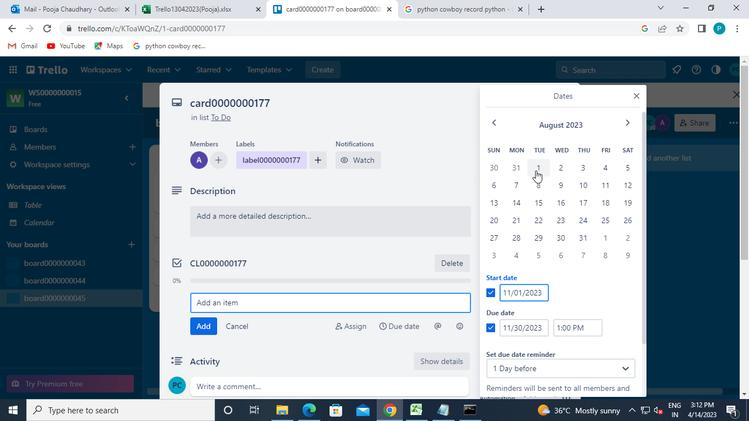 
Action: Mouse moved to (582, 238)
Screenshot: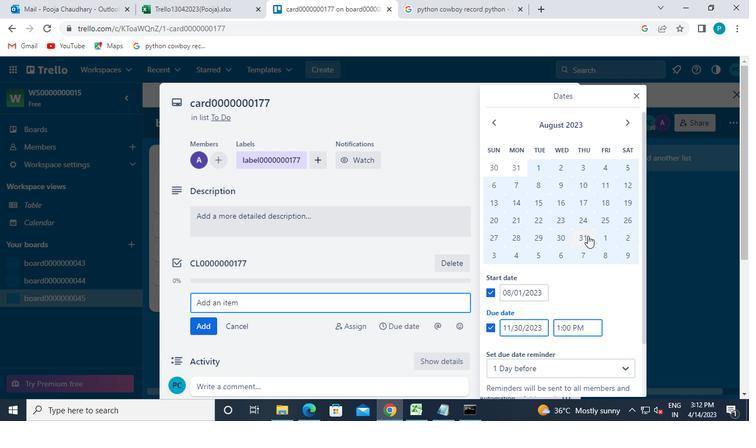 
Action: Mouse pressed left at (582, 238)
Screenshot: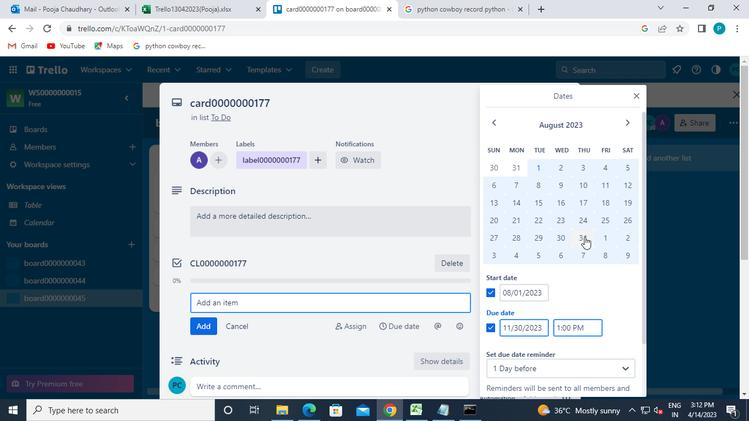 
Action: Mouse moved to (555, 350)
Screenshot: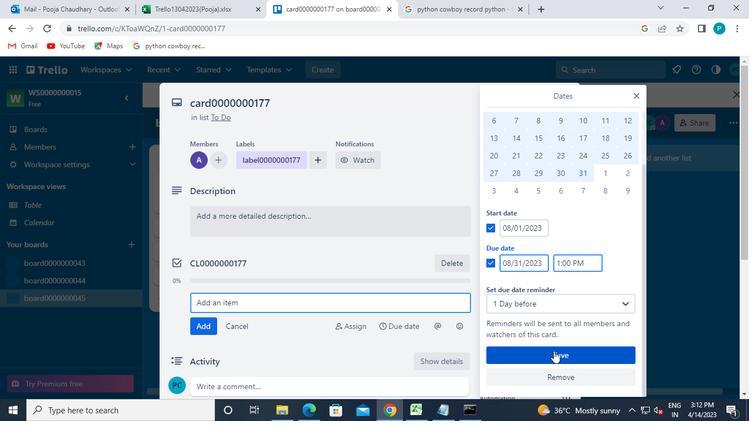 
Action: Mouse pressed left at (555, 350)
Screenshot: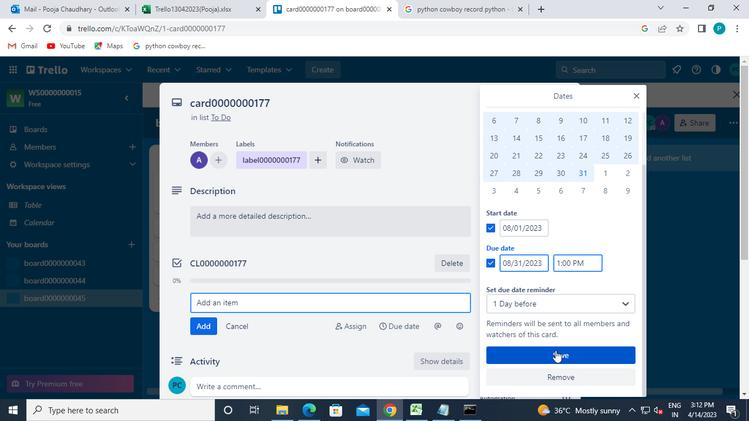 
Action: Mouse moved to (514, 333)
Screenshot: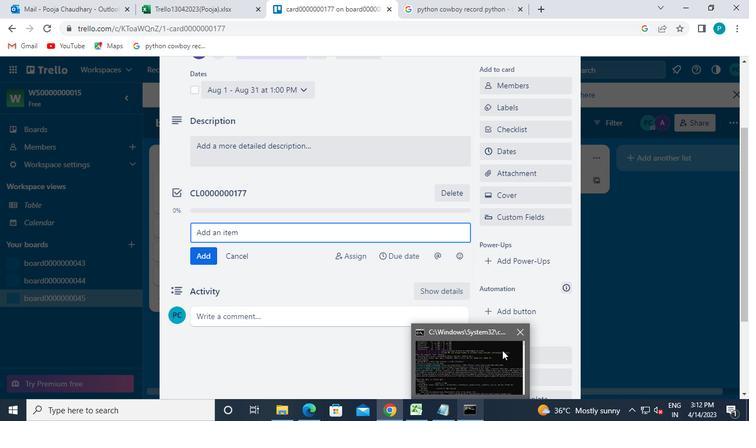 
Action: Mouse pressed left at (514, 333)
Screenshot: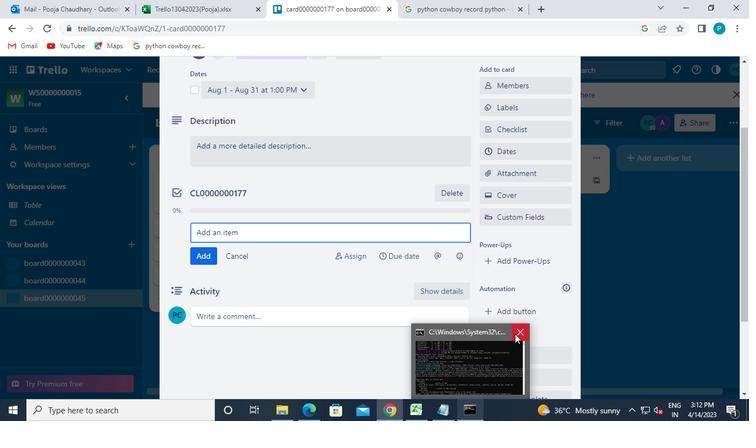 
